 Task: Add Attachment from "Attach a link" to Card Card0000000260 in Board Board0000000065 in Workspace WS0000000022 in Trello. Add Cover Red to Card Card0000000260 in Board Board0000000065 in Workspace WS0000000022 in Trello. Add "Join Card" Button Button0000000260  to Card Card0000000260 in Board Board0000000065 in Workspace WS0000000022 in Trello. Add Description DS0000000260 to Card Card0000000260 in Board Board0000000065 in Workspace WS0000000022 in Trello. Add Comment CM0000000260 to Card Card0000000260 in Board Board0000000065 in Workspace WS0000000022 in Trello
Action: Mouse moved to (557, 540)
Screenshot: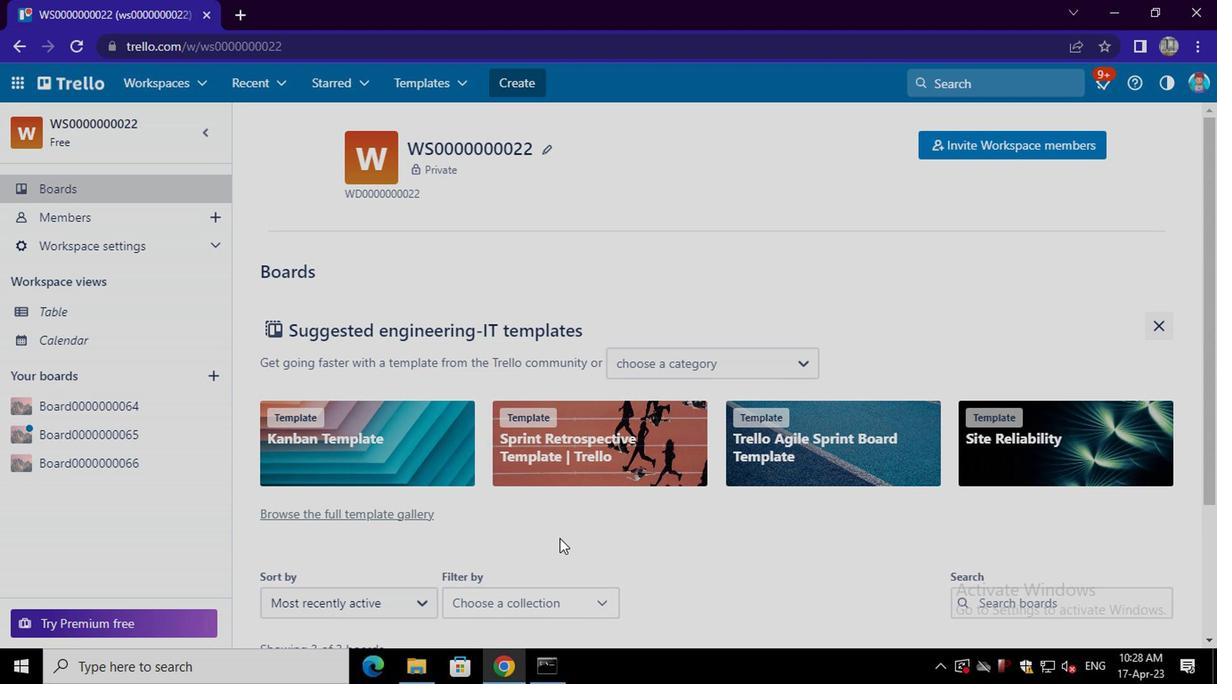 
Action: Mouse scrolled (557, 540) with delta (0, 0)
Screenshot: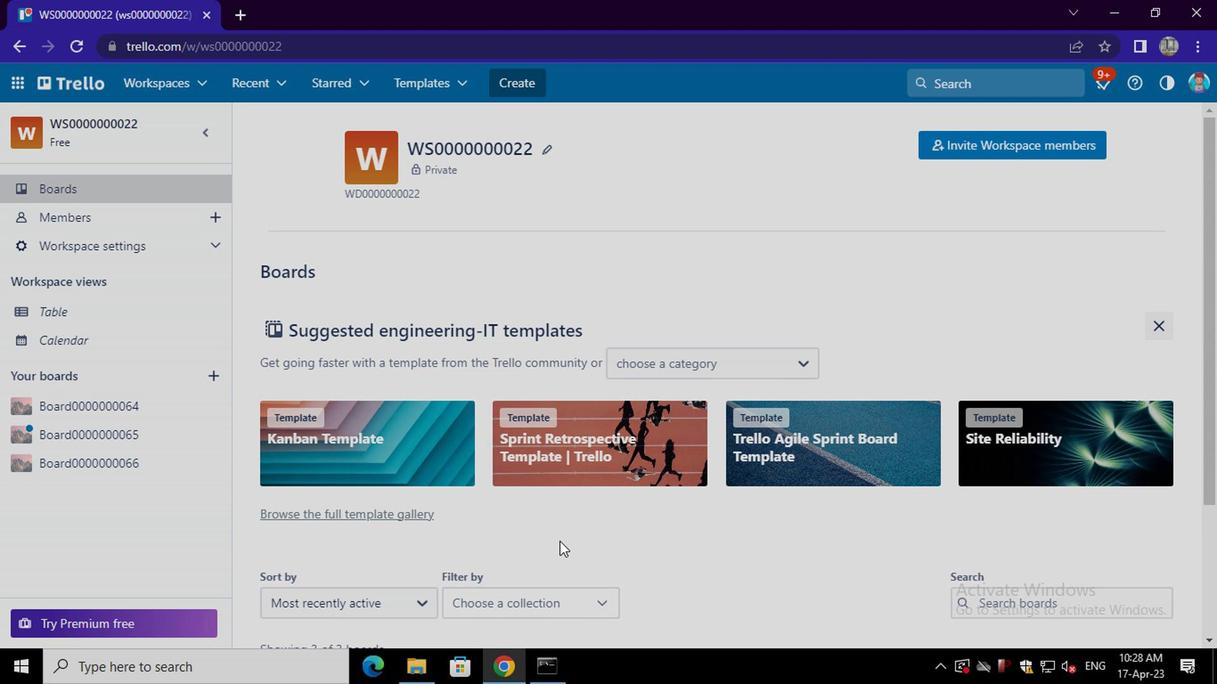 
Action: Mouse scrolled (557, 540) with delta (0, 0)
Screenshot: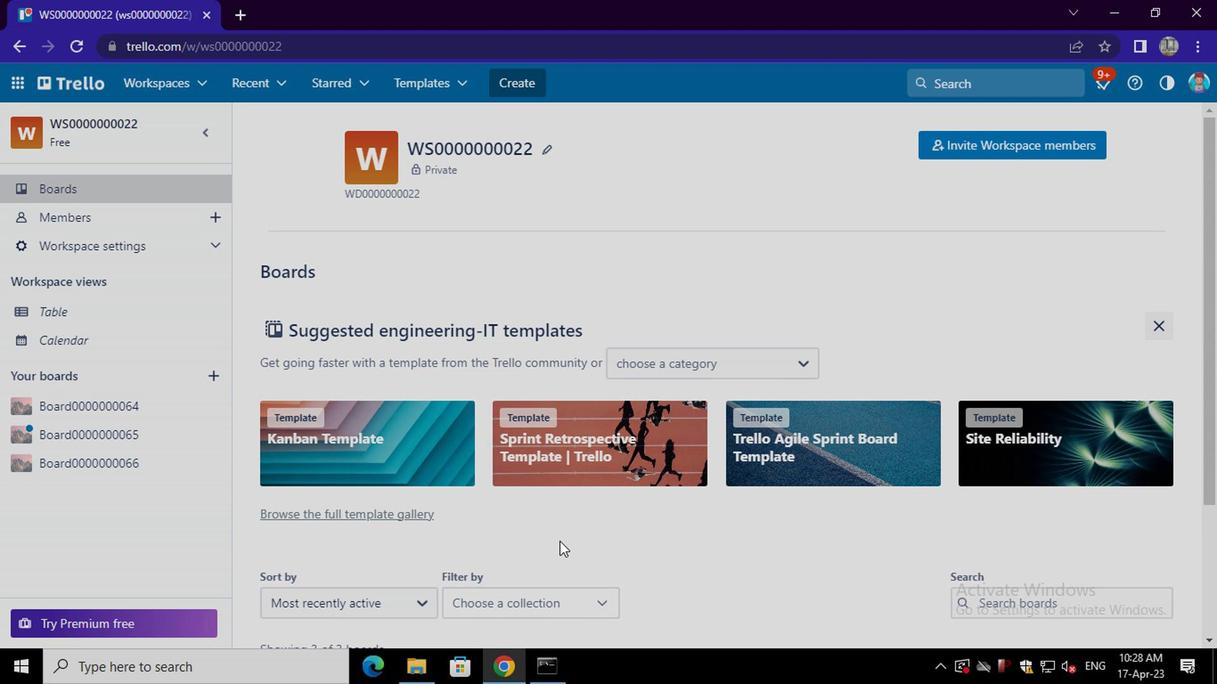 
Action: Mouse scrolled (557, 540) with delta (0, 0)
Screenshot: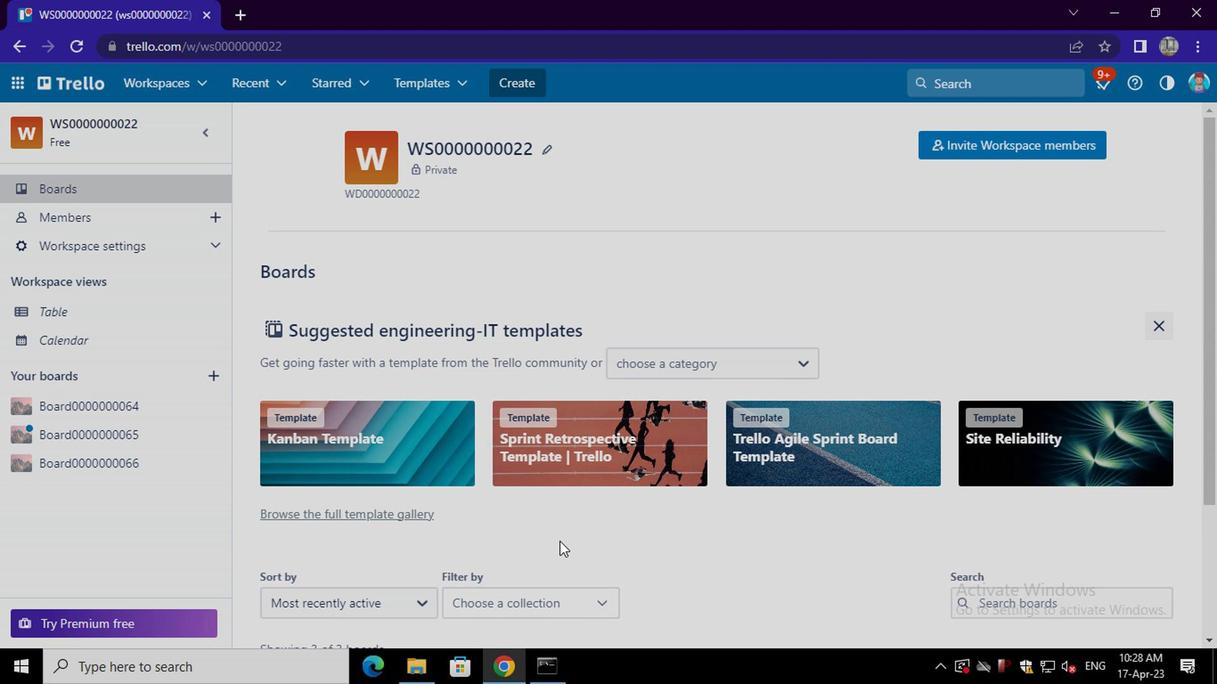 
Action: Mouse scrolled (557, 540) with delta (0, 0)
Screenshot: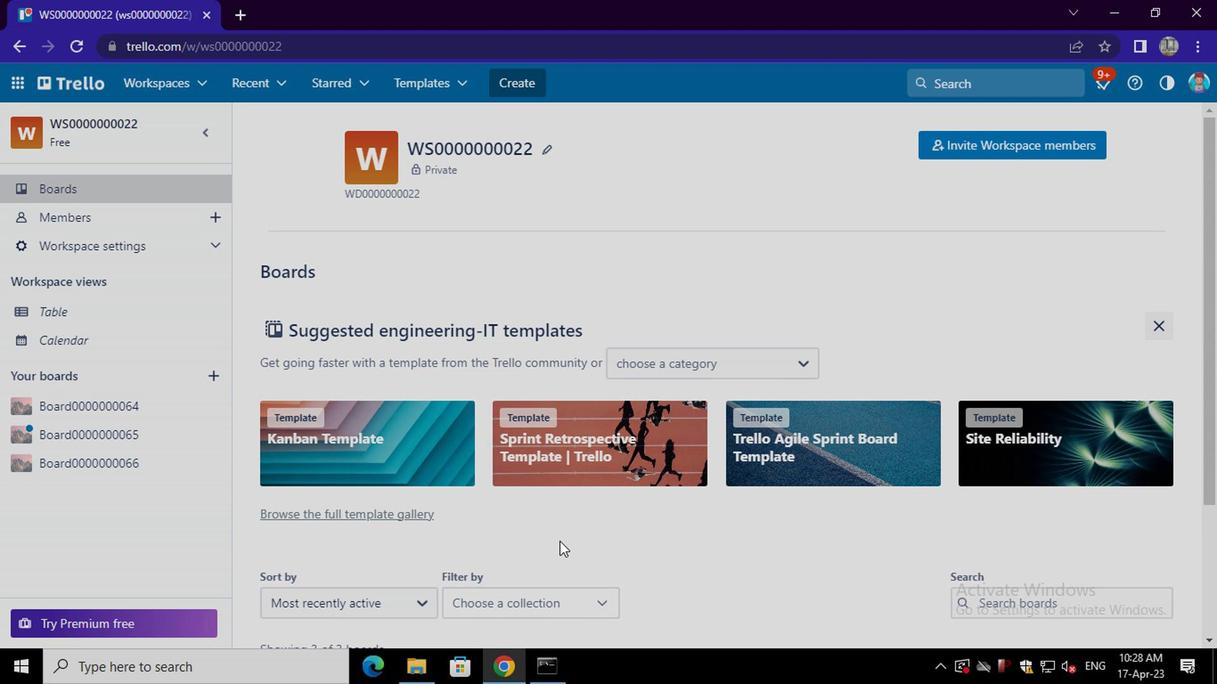 
Action: Mouse moved to (576, 540)
Screenshot: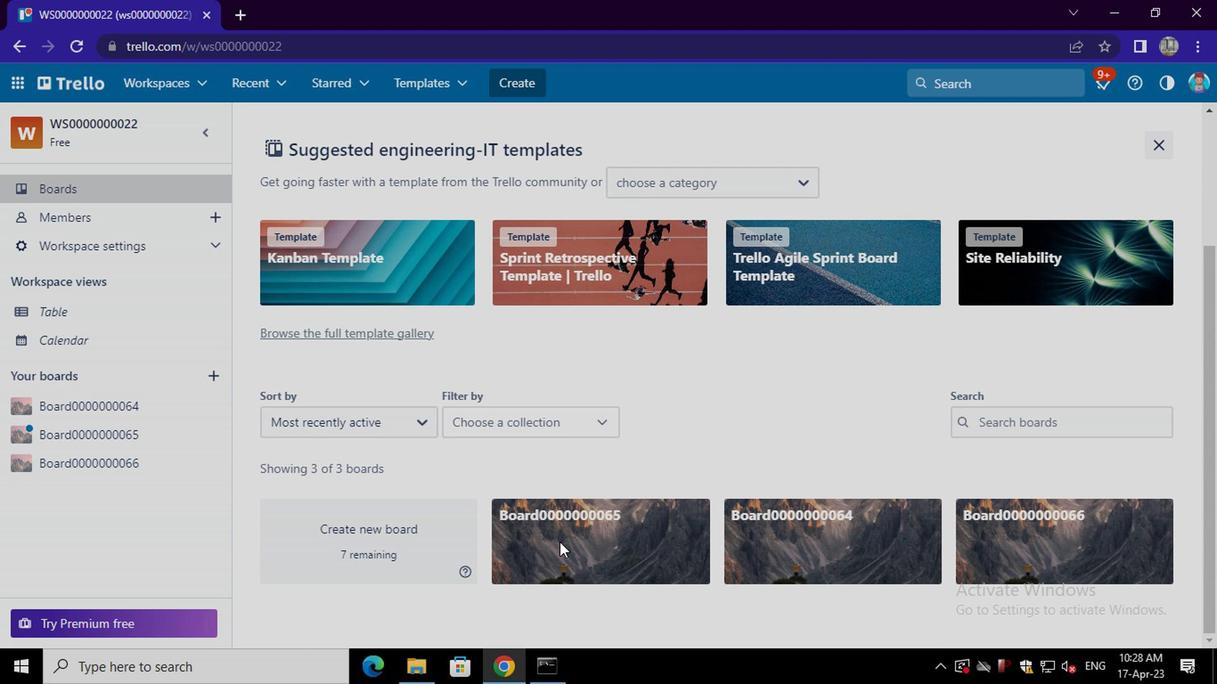 
Action: Mouse pressed left at (576, 540)
Screenshot: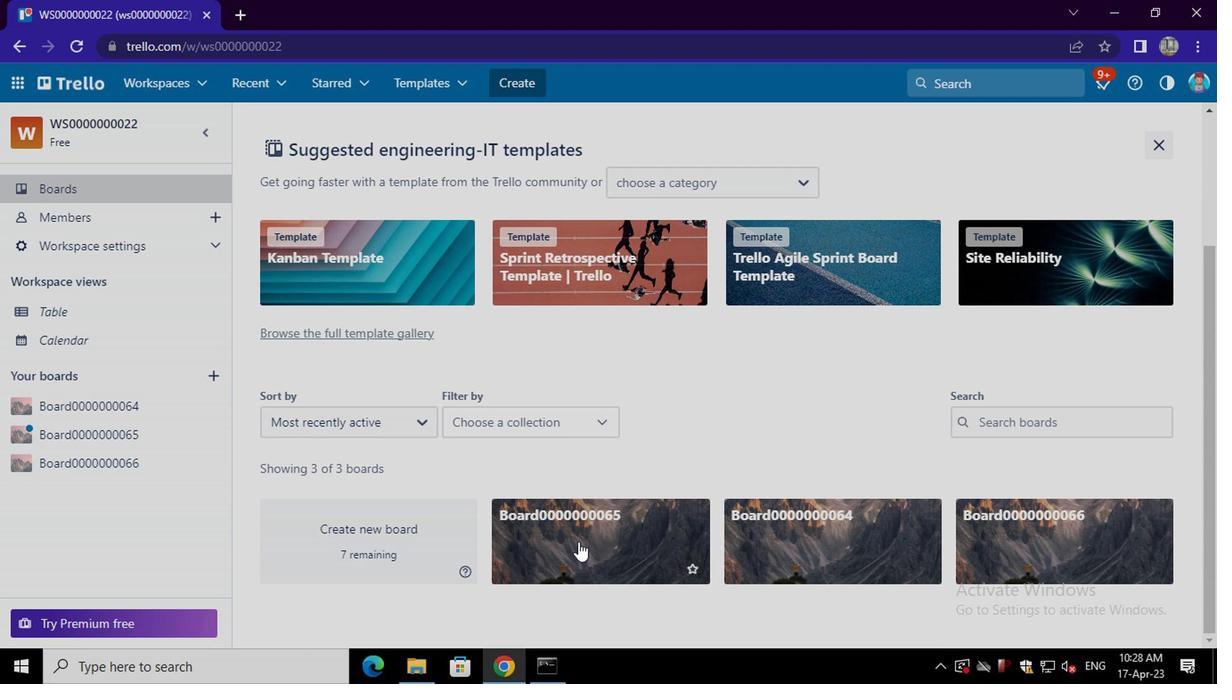 
Action: Mouse moved to (503, 498)
Screenshot: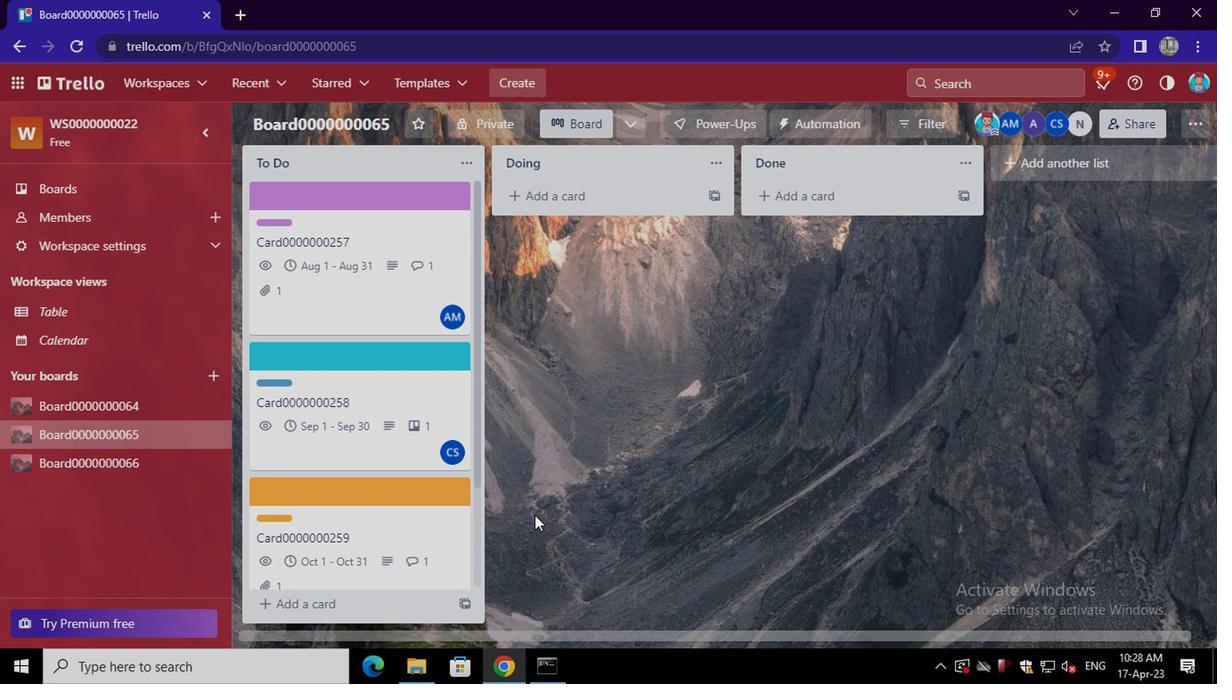 
Action: Mouse scrolled (503, 496) with delta (0, -1)
Screenshot: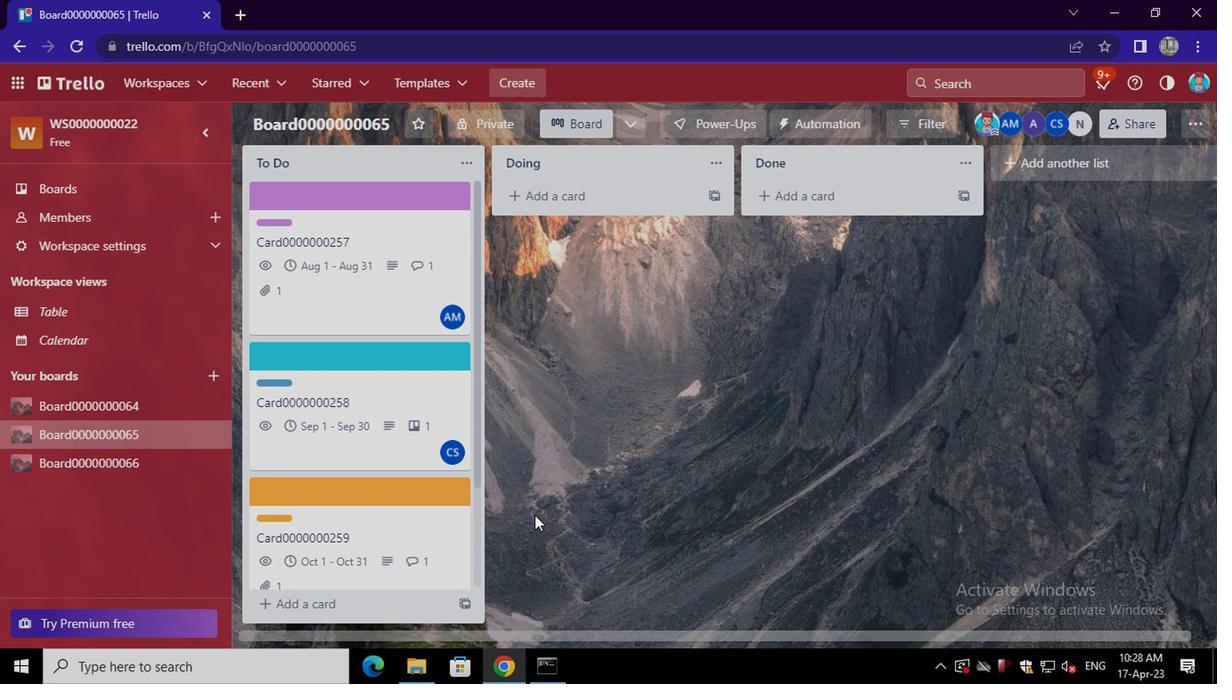 
Action: Mouse moved to (444, 496)
Screenshot: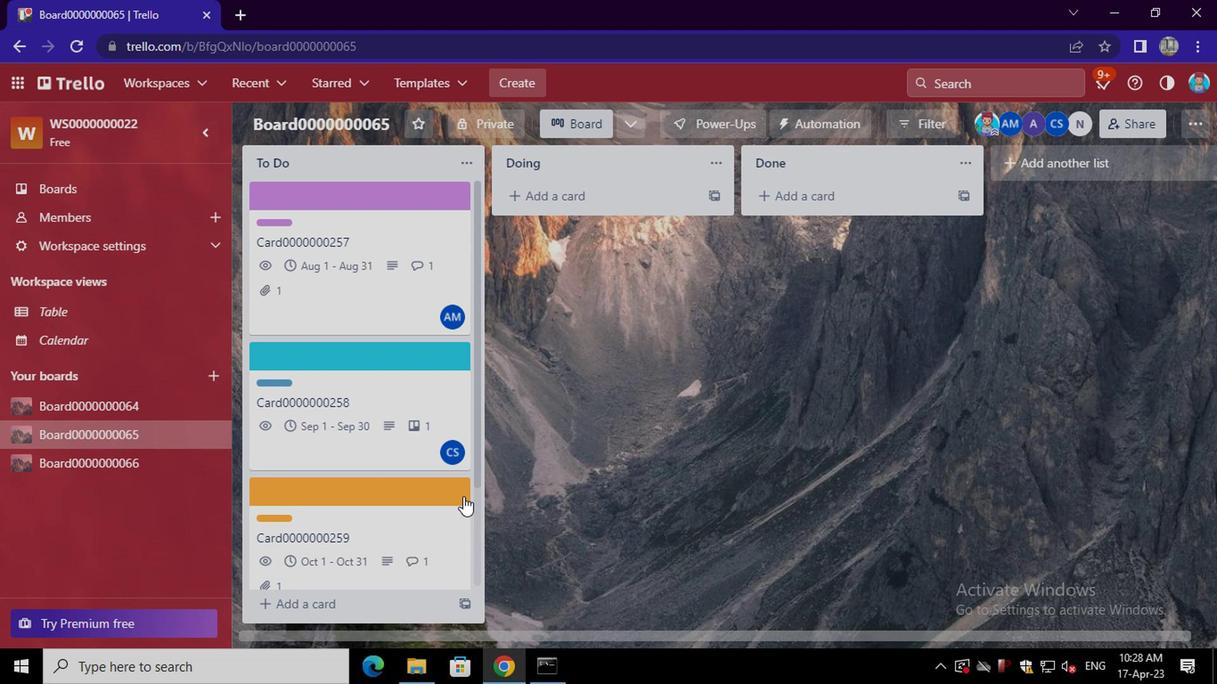 
Action: Mouse scrolled (444, 495) with delta (0, 0)
Screenshot: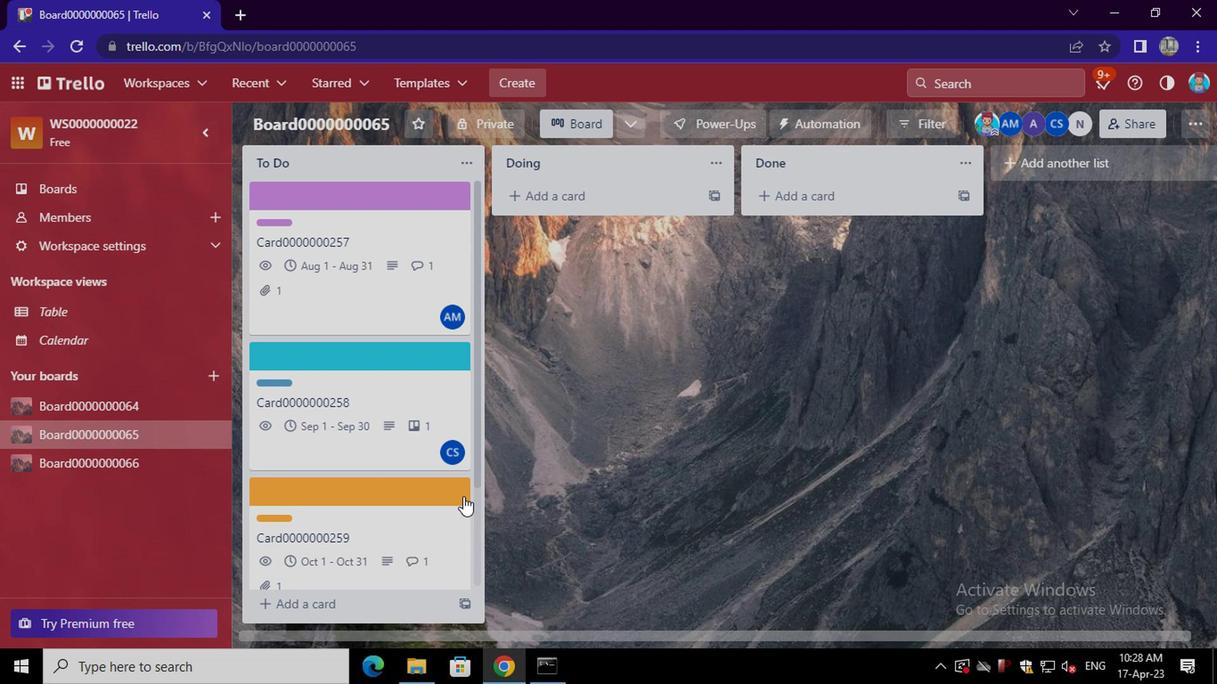 
Action: Mouse moved to (442, 496)
Screenshot: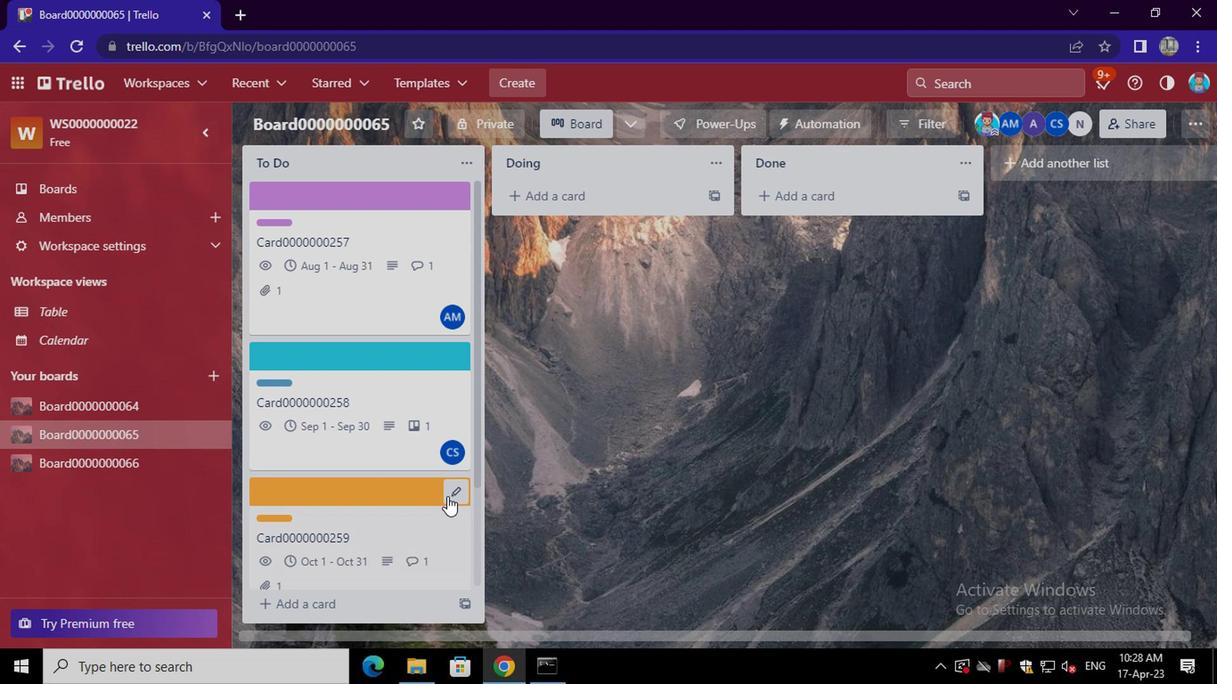 
Action: Mouse scrolled (442, 495) with delta (0, 0)
Screenshot: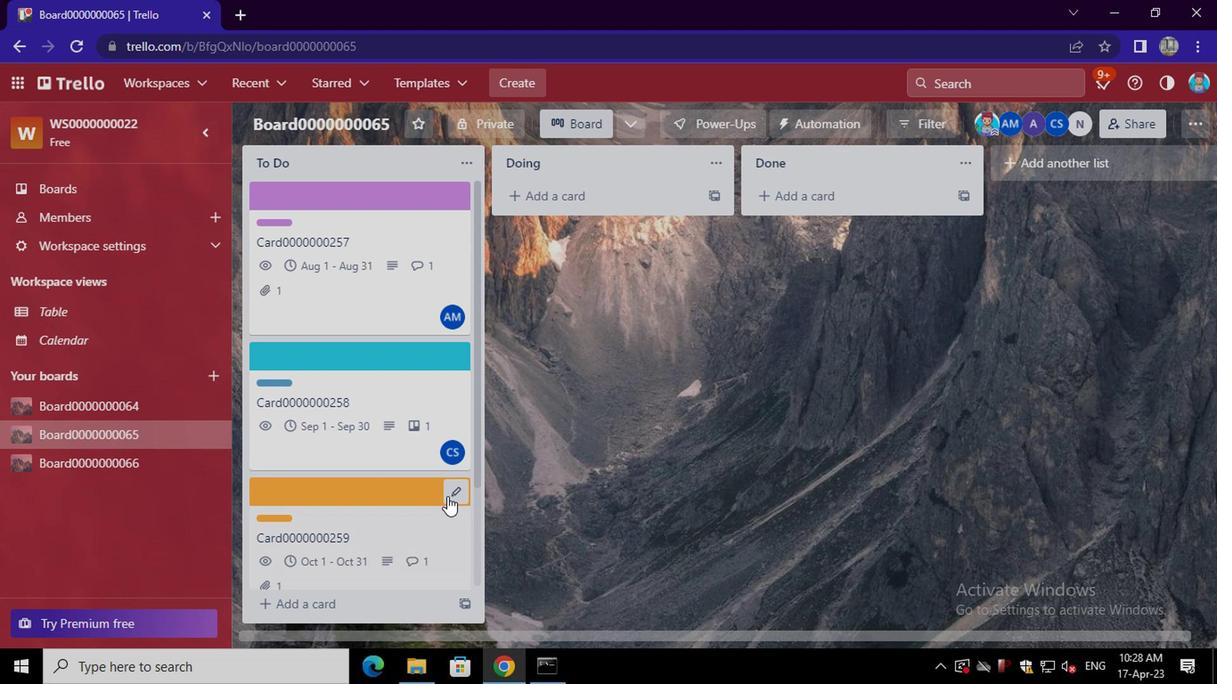 
Action: Mouse moved to (439, 496)
Screenshot: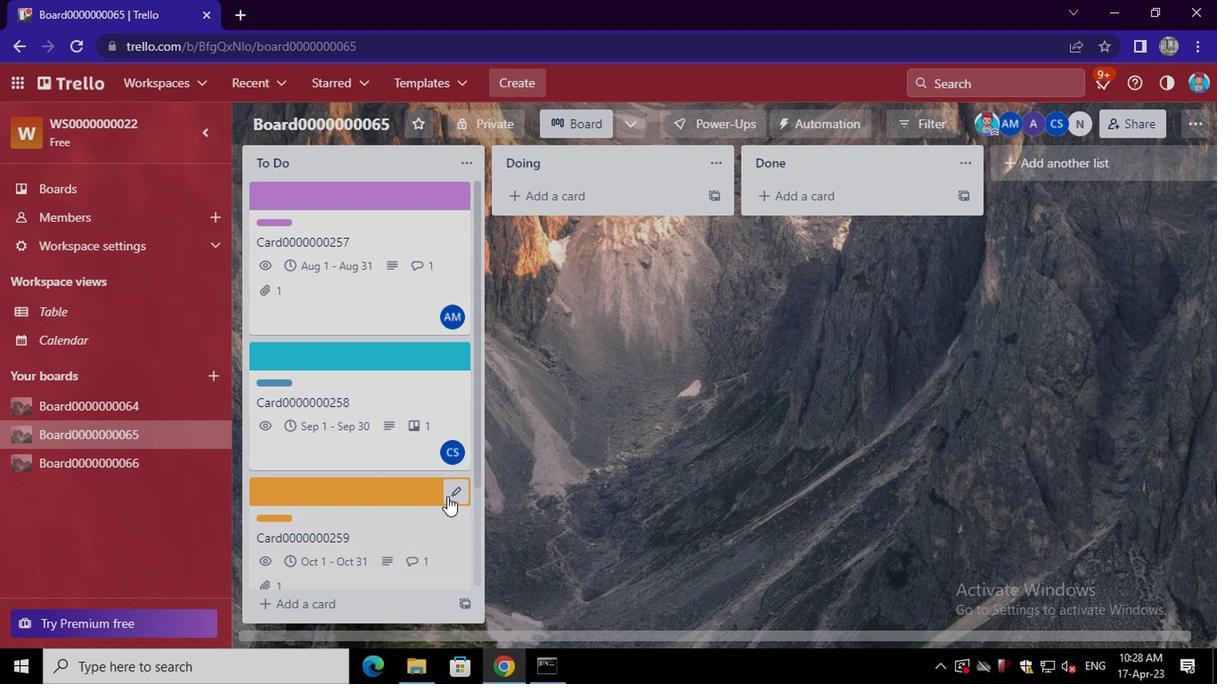 
Action: Mouse scrolled (439, 495) with delta (0, 0)
Screenshot: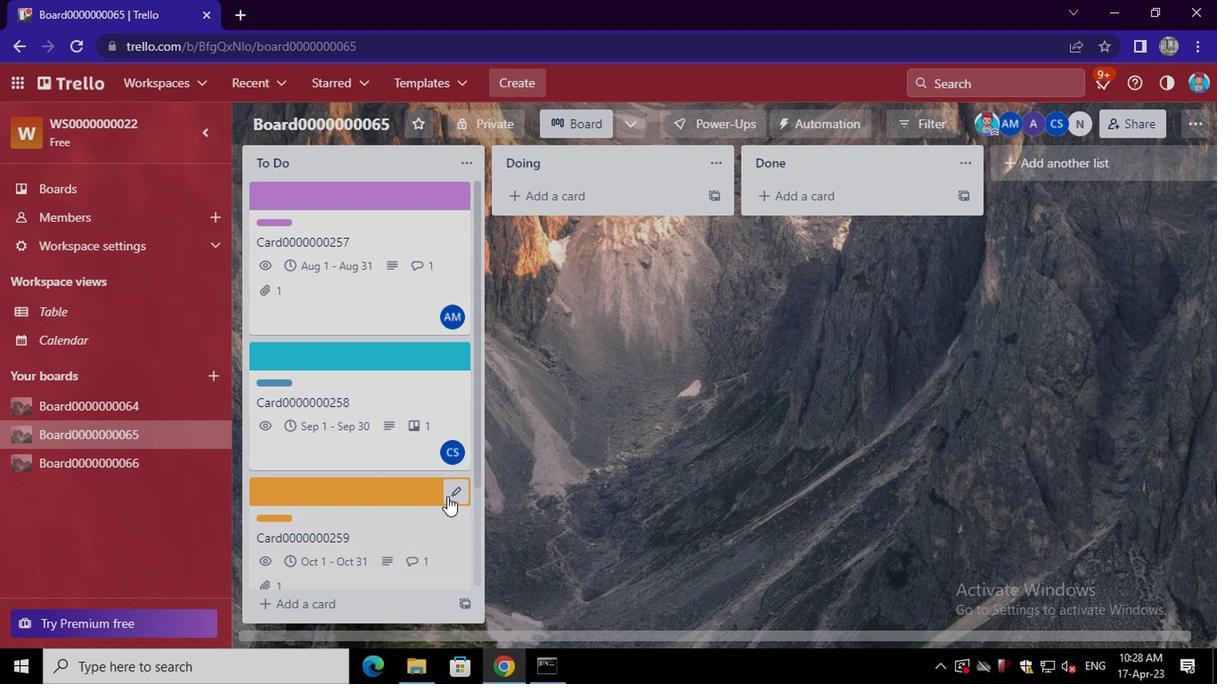 
Action: Mouse moved to (437, 496)
Screenshot: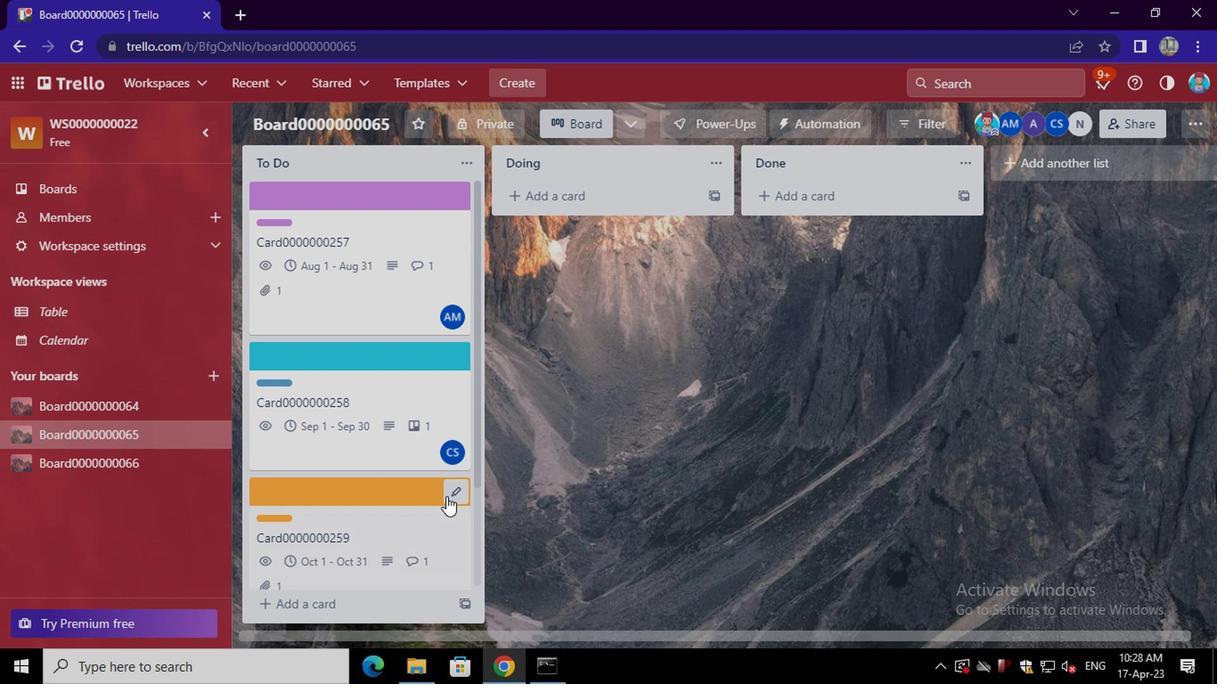 
Action: Mouse scrolled (437, 495) with delta (0, 0)
Screenshot: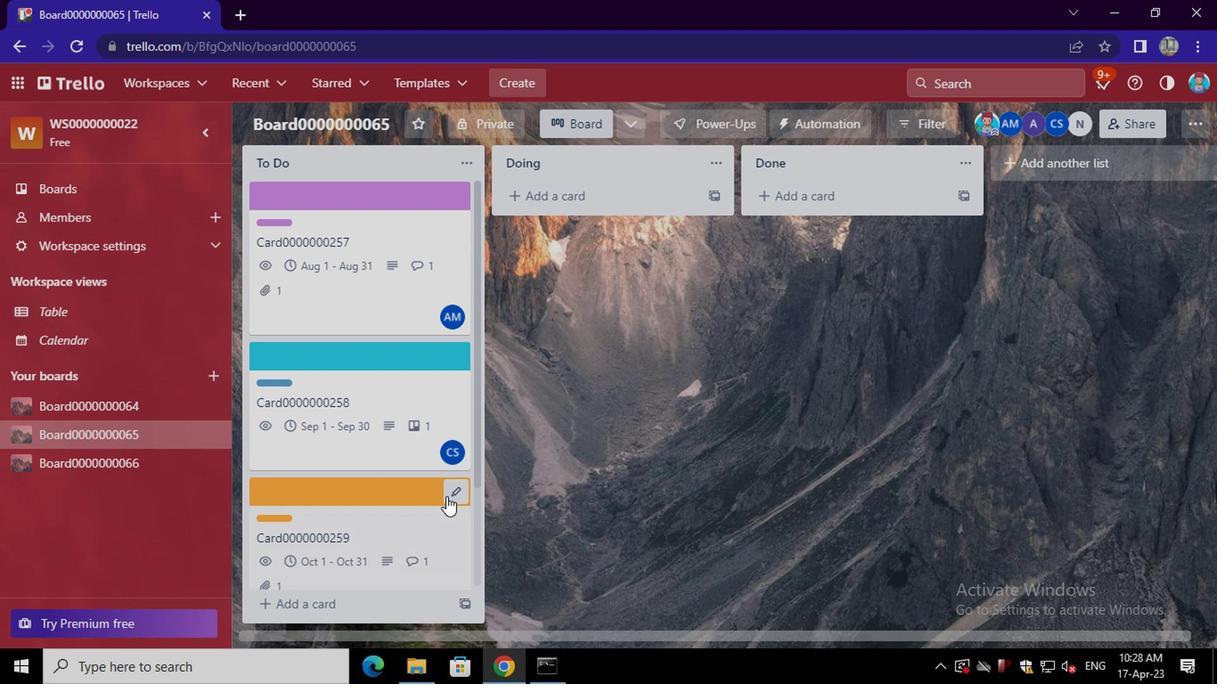 
Action: Mouse moved to (448, 520)
Screenshot: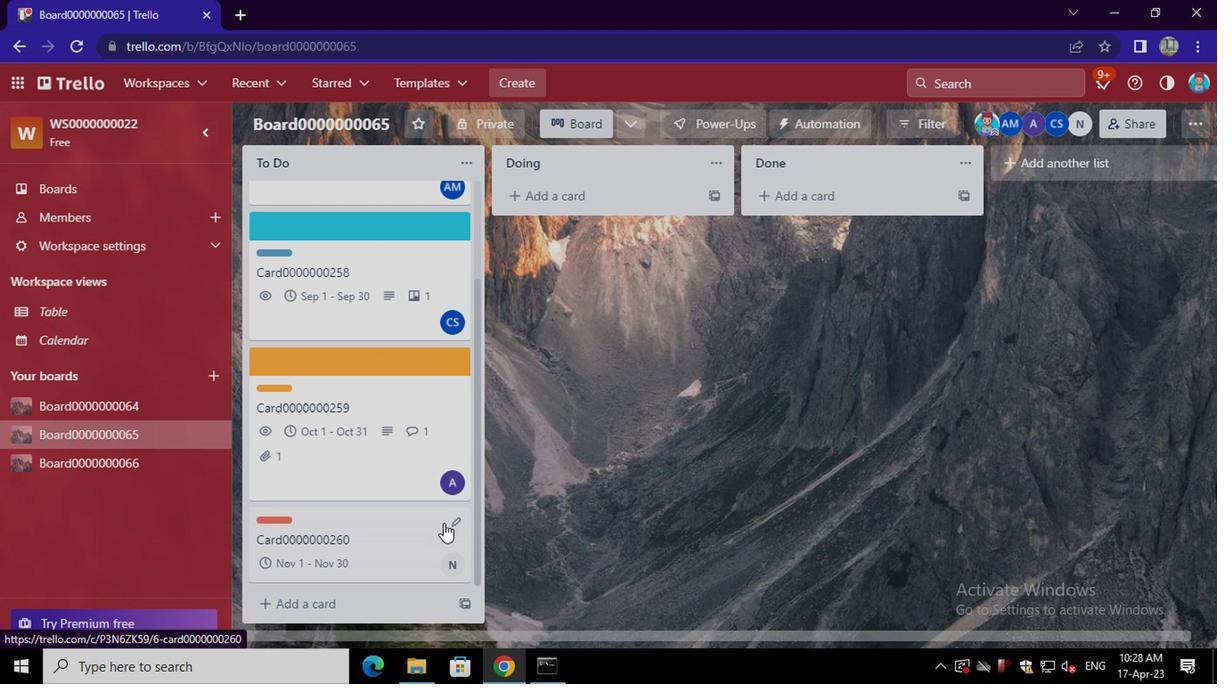 
Action: Mouse pressed left at (448, 520)
Screenshot: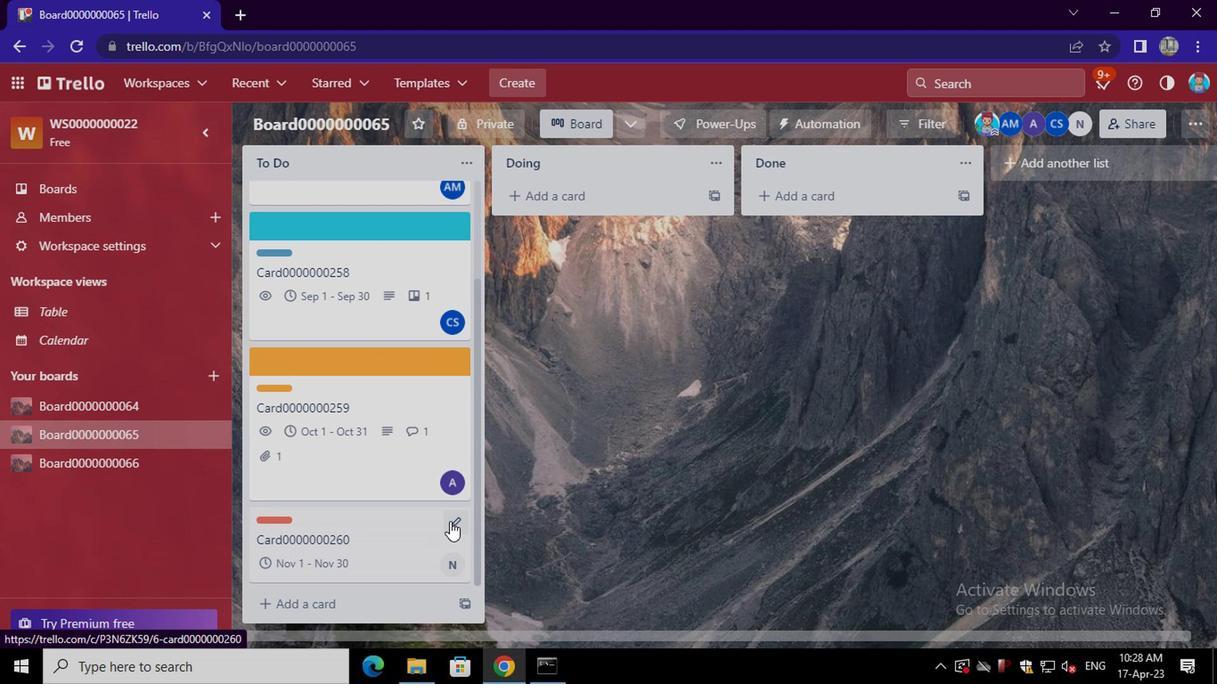 
Action: Mouse moved to (541, 403)
Screenshot: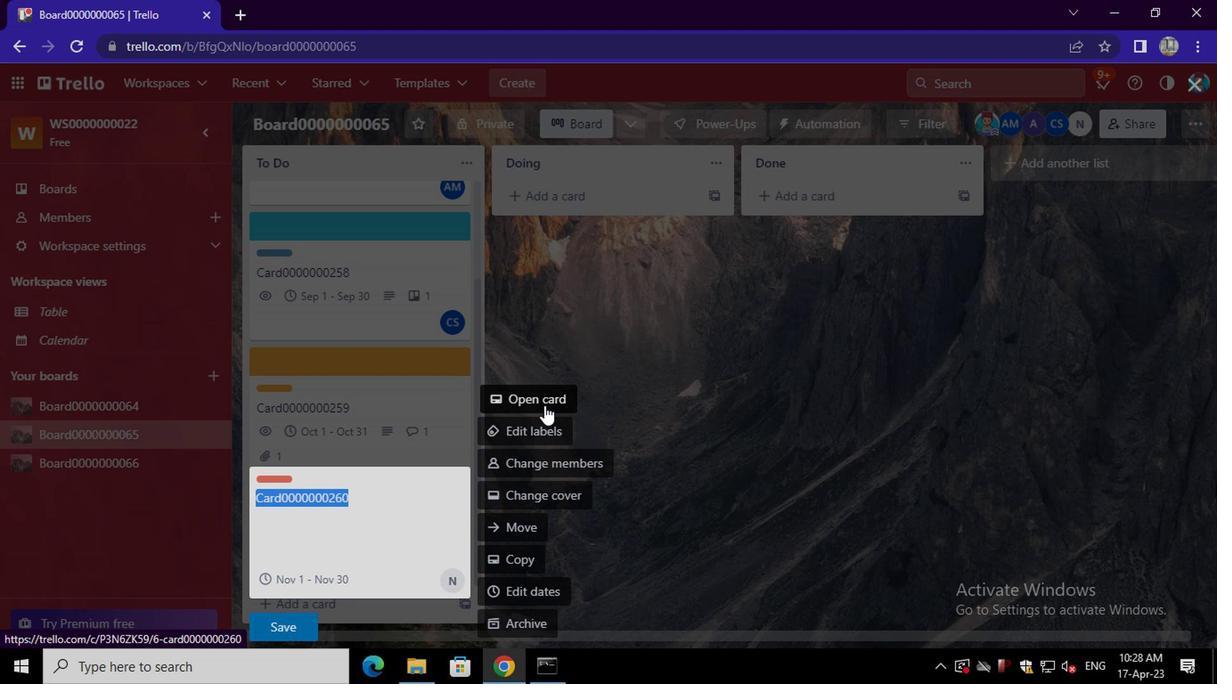 
Action: Mouse pressed left at (541, 403)
Screenshot: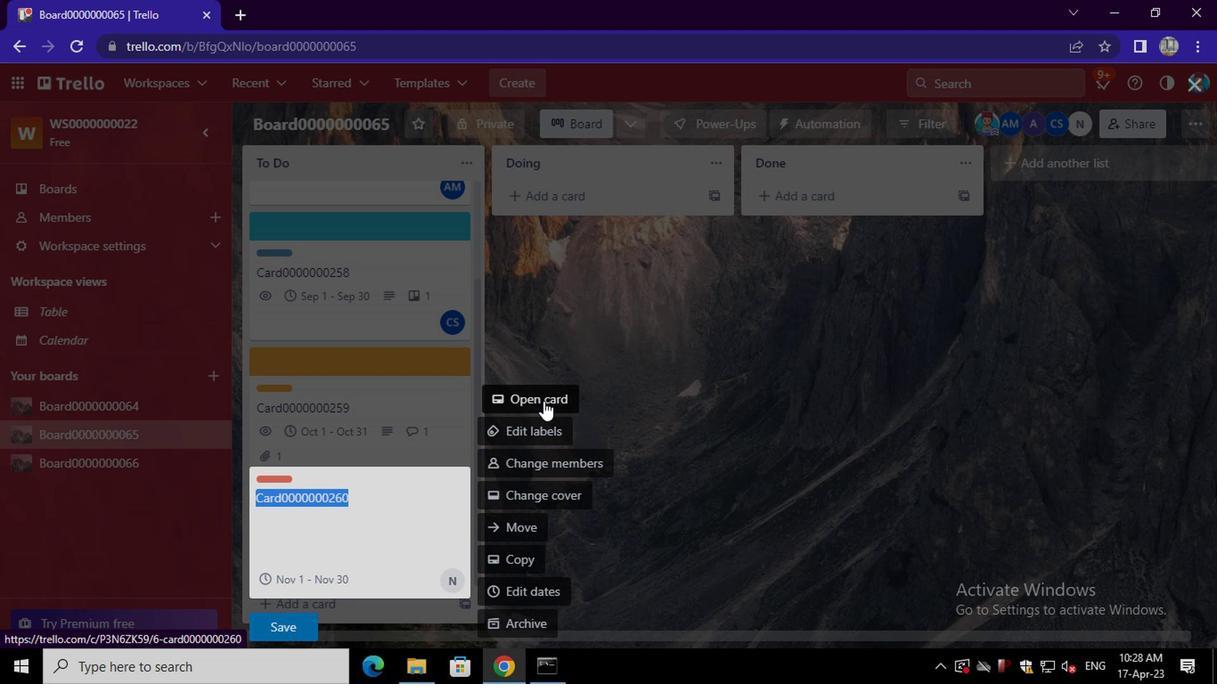
Action: Mouse moved to (825, 422)
Screenshot: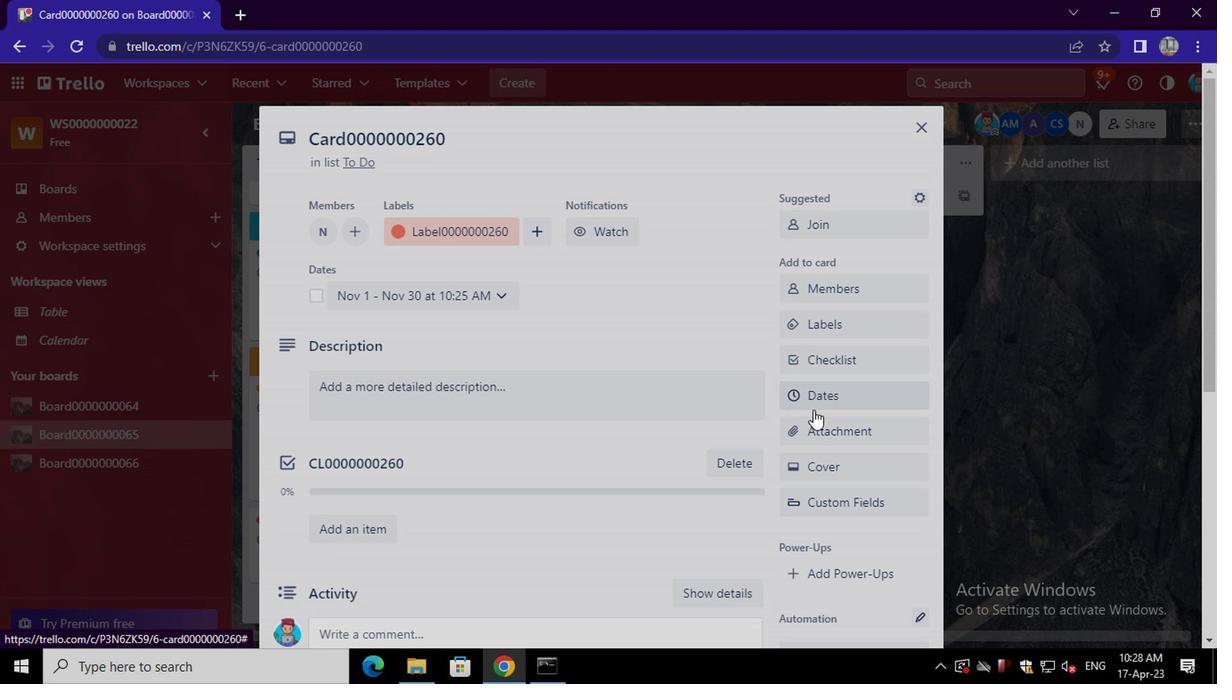 
Action: Mouse pressed left at (825, 422)
Screenshot: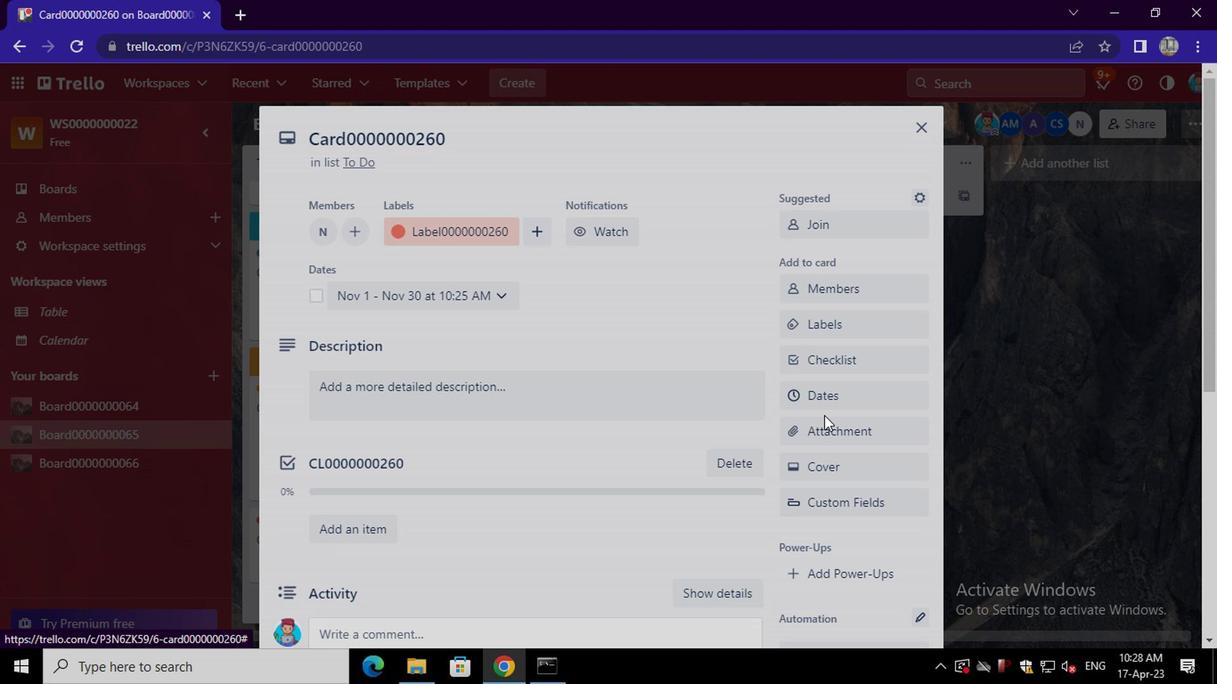 
Action: Mouse moved to (828, 369)
Screenshot: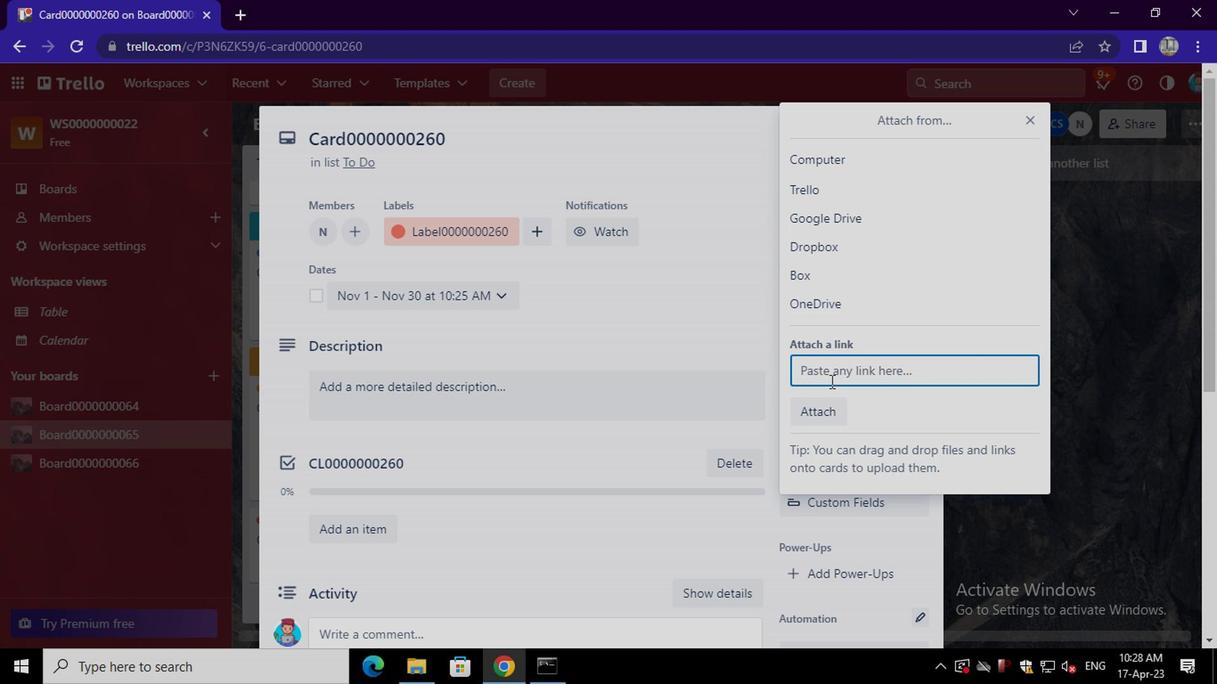 
Action: Mouse pressed left at (828, 369)
Screenshot: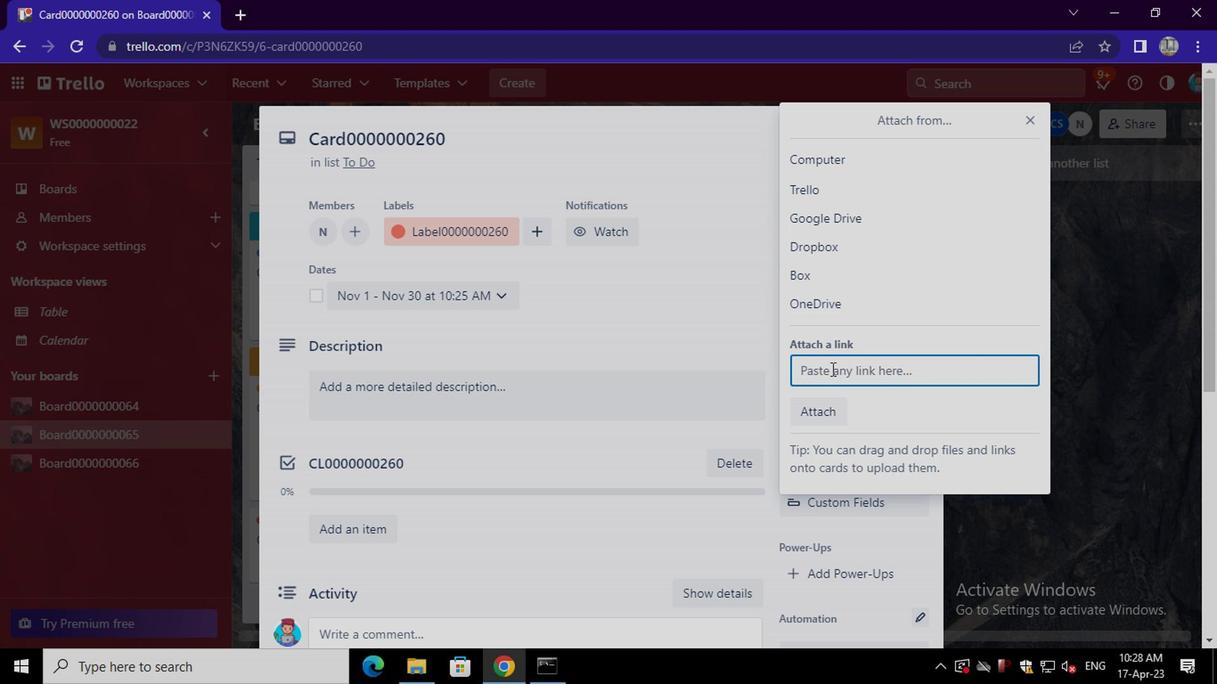 
Action: Mouse moved to (829, 368)
Screenshot: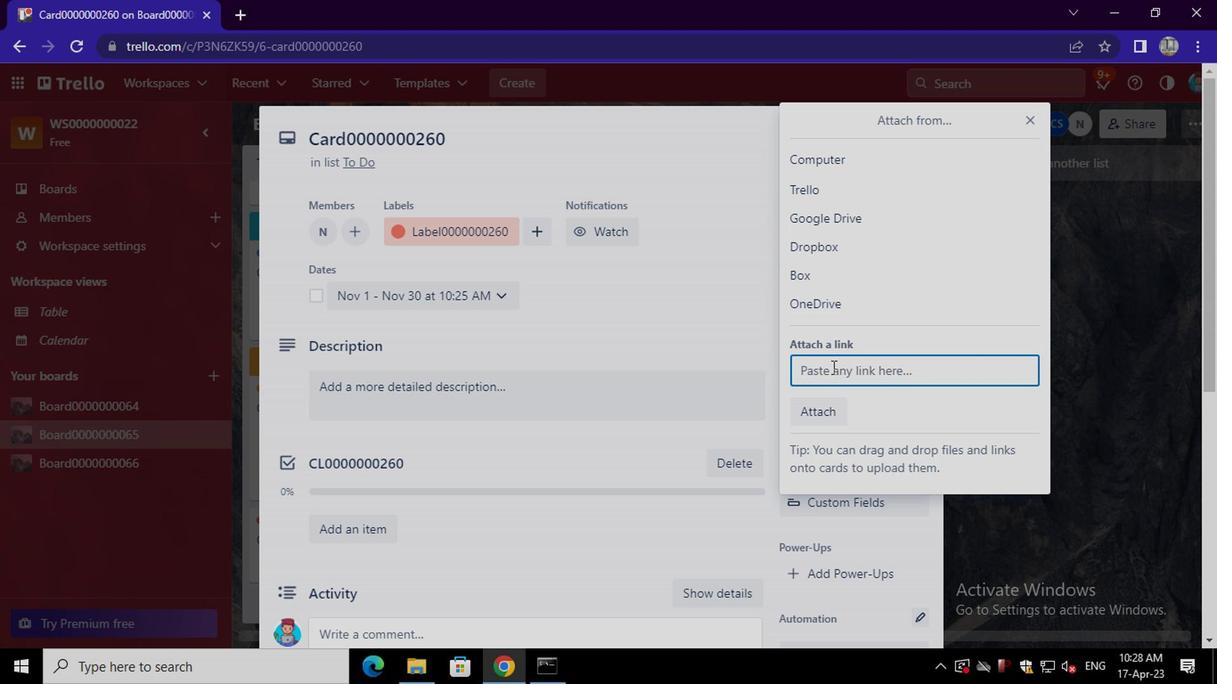 
Action: Key pressed ctrl+V
Screenshot: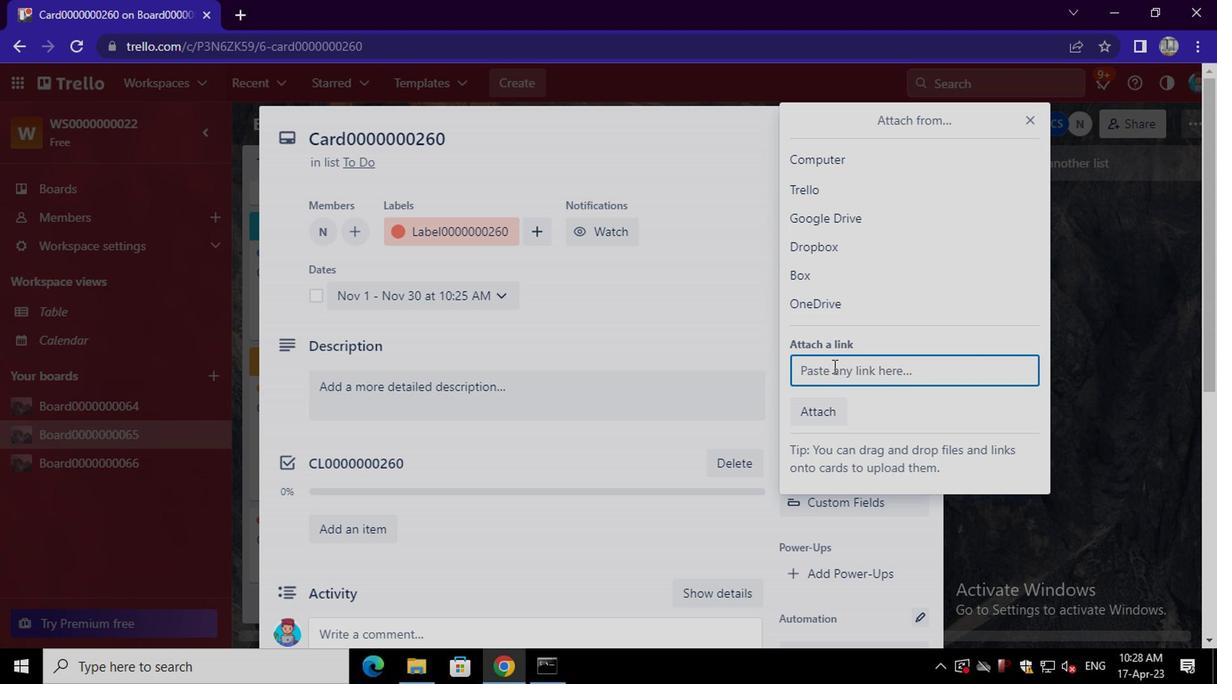 
Action: Mouse moved to (838, 467)
Screenshot: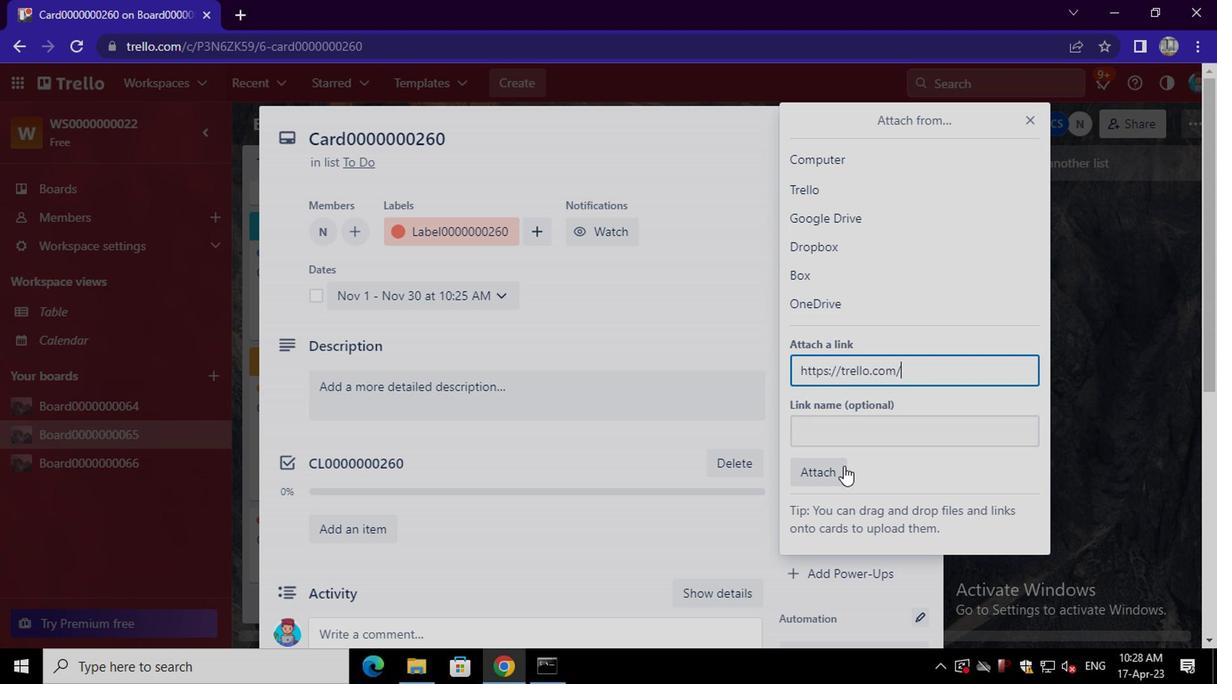 
Action: Mouse pressed left at (838, 467)
Screenshot: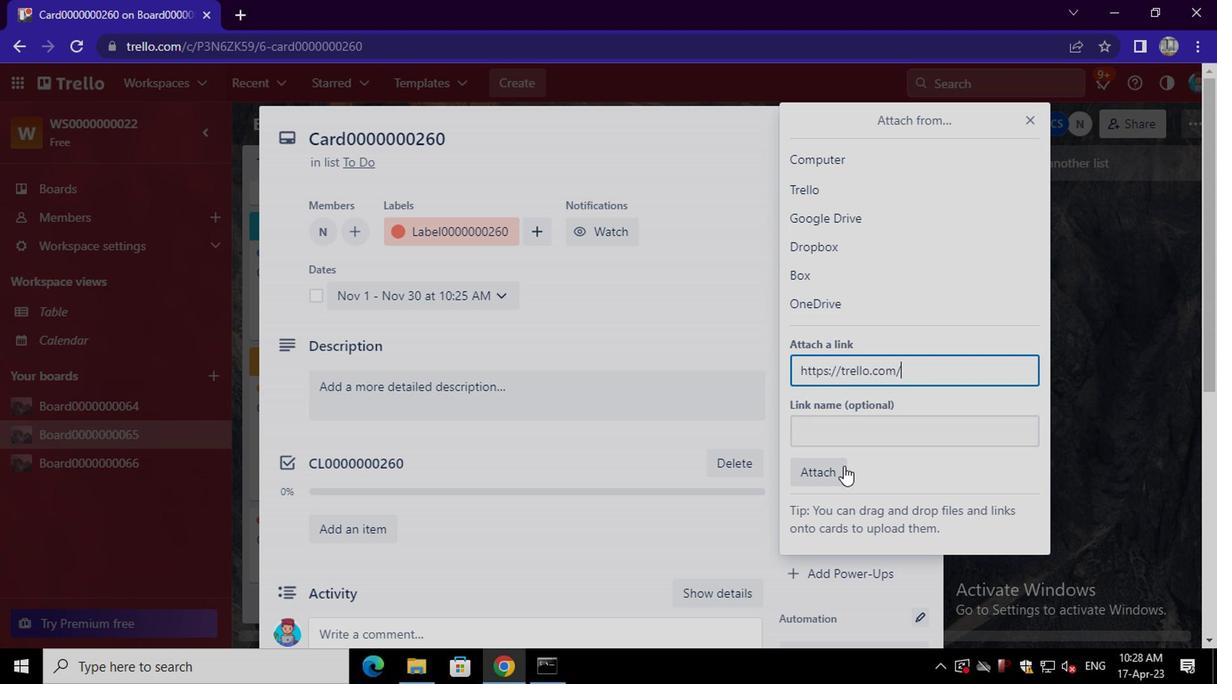 
Action: Mouse moved to (837, 459)
Screenshot: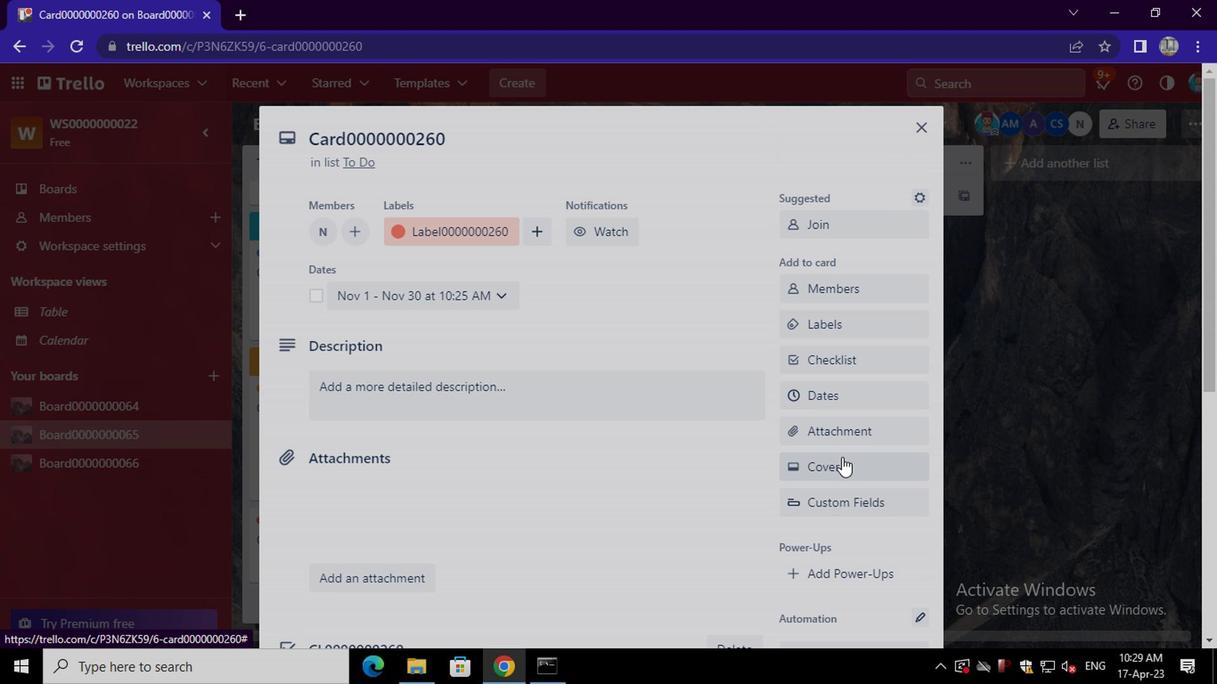 
Action: Mouse pressed left at (837, 459)
Screenshot: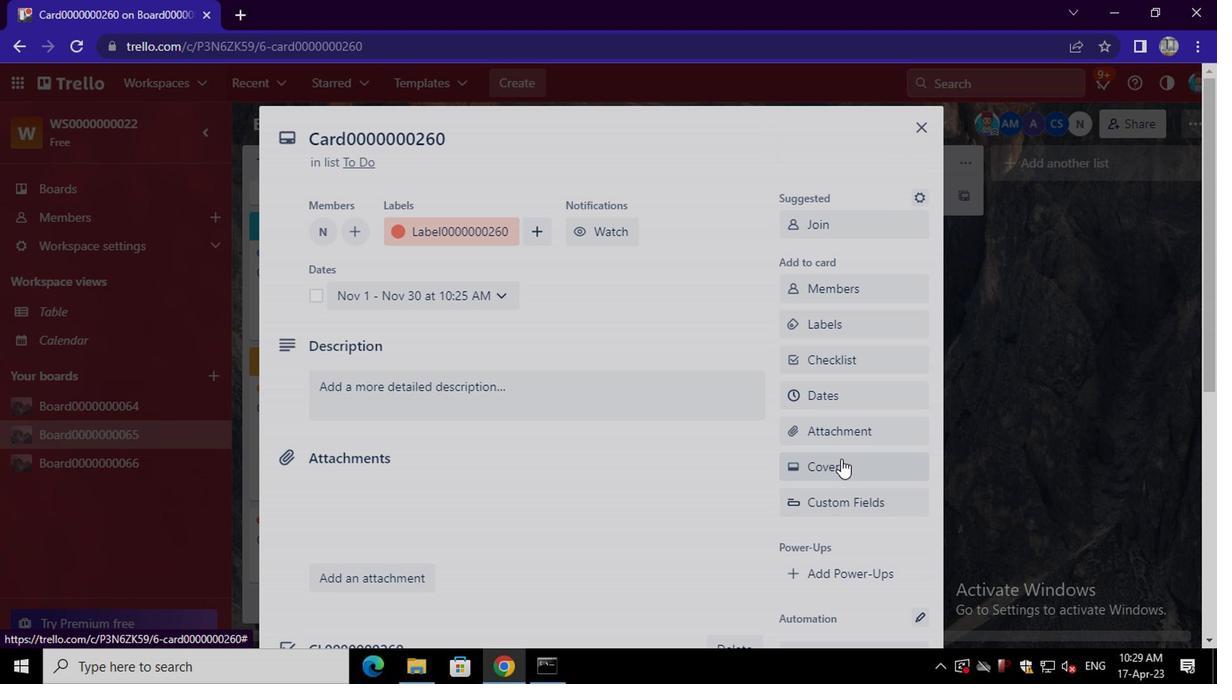 
Action: Mouse moved to (956, 286)
Screenshot: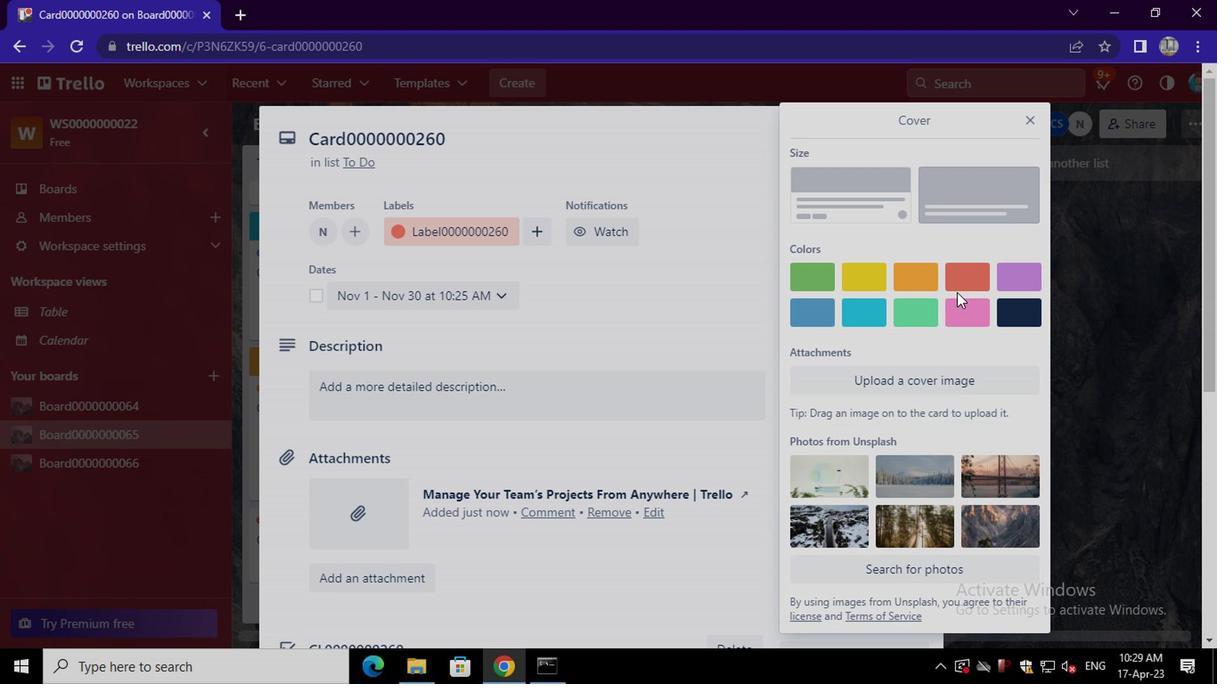 
Action: Mouse pressed left at (956, 286)
Screenshot: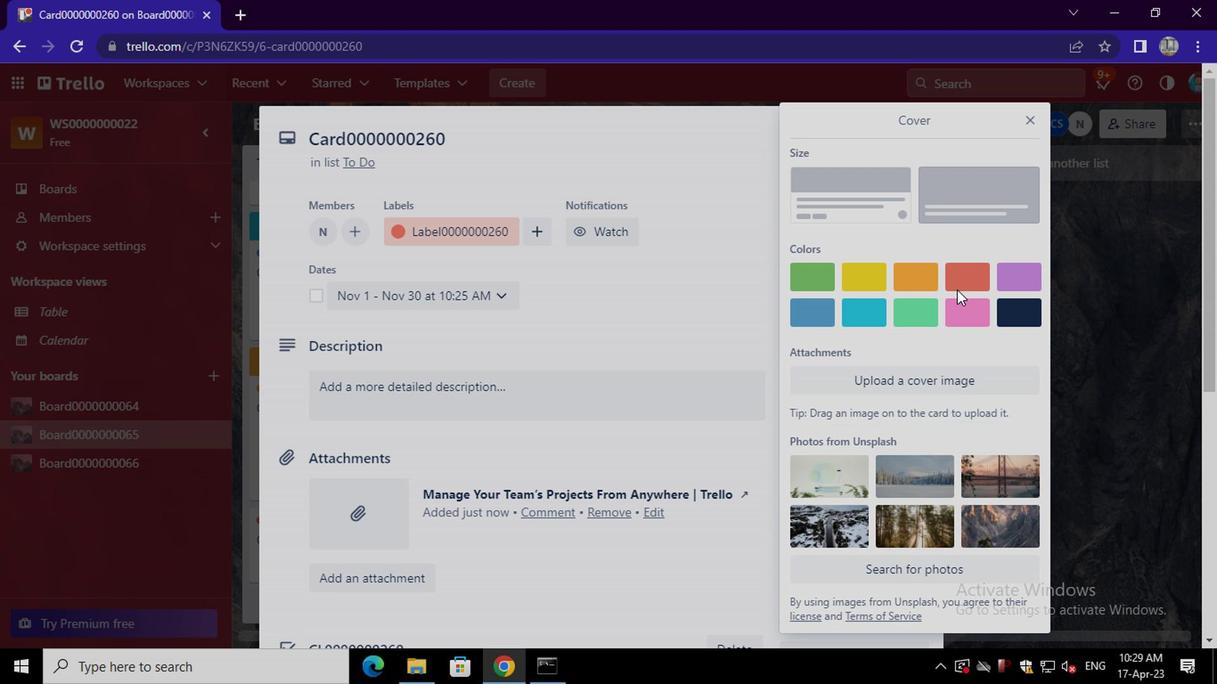 
Action: Mouse moved to (747, 558)
Screenshot: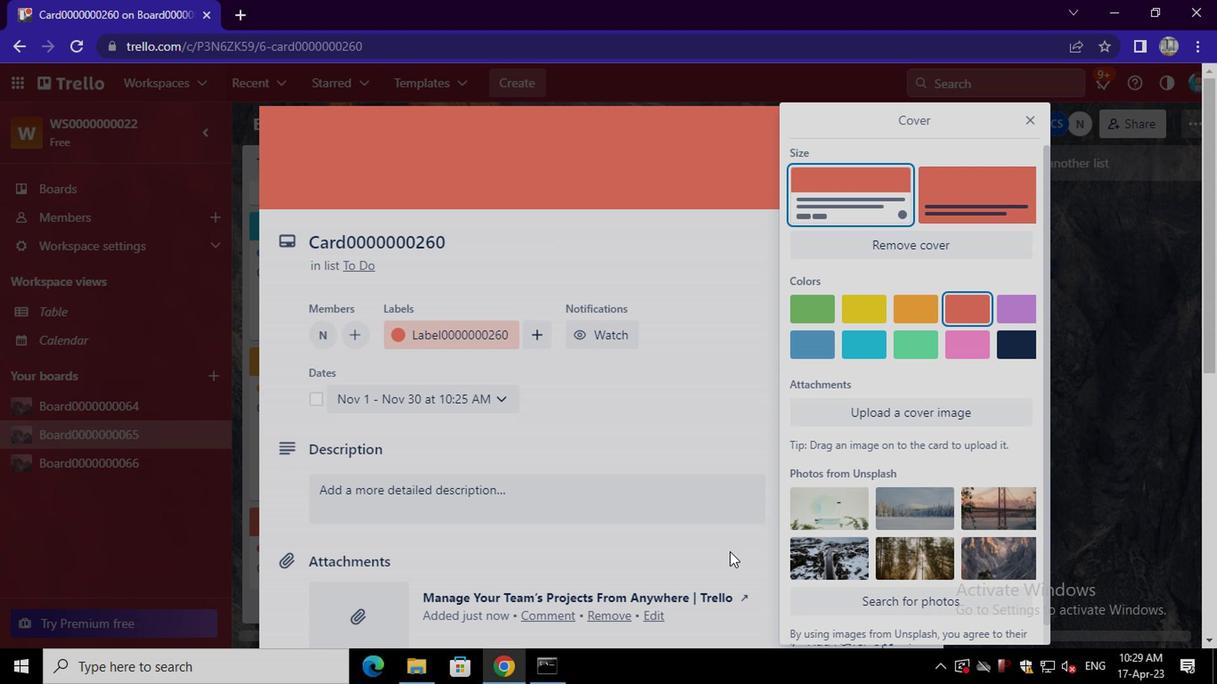 
Action: Mouse pressed left at (747, 558)
Screenshot: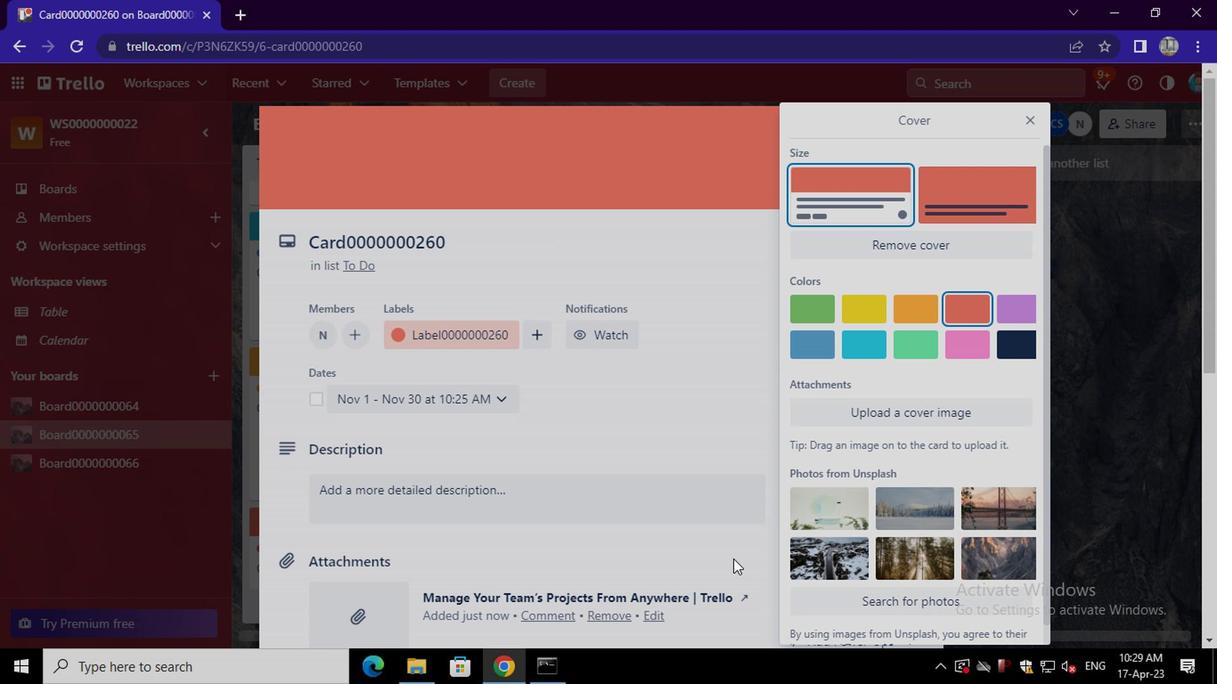 
Action: Mouse moved to (749, 558)
Screenshot: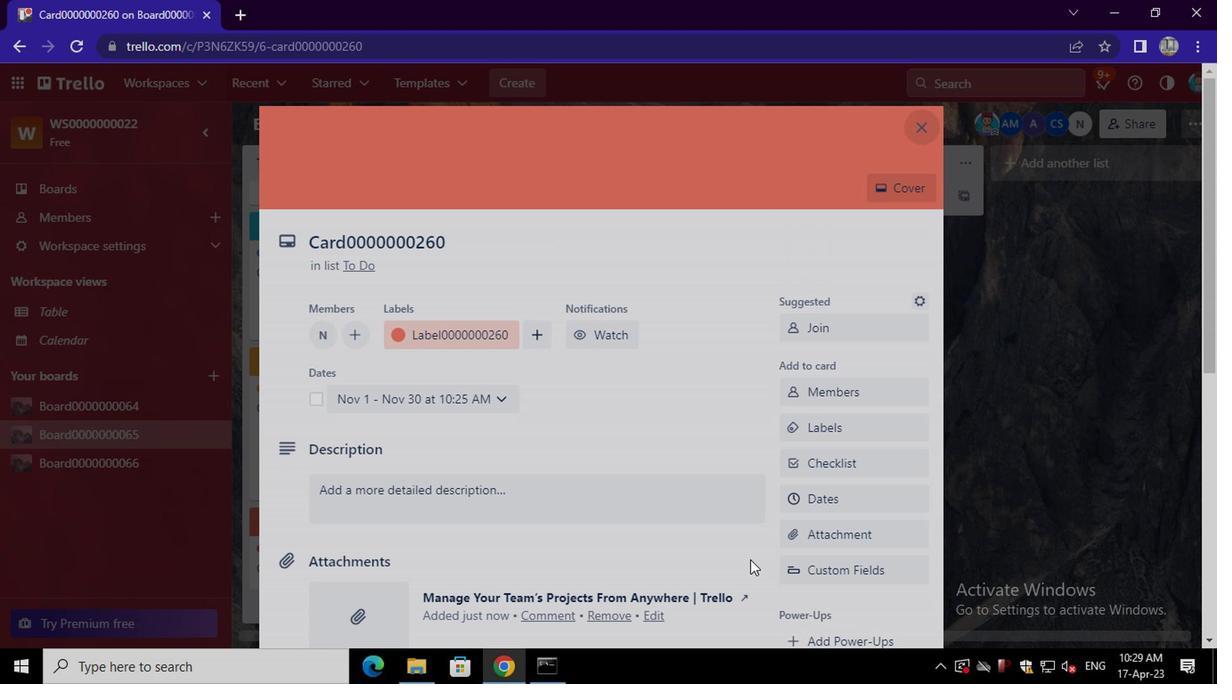 
Action: Mouse scrolled (749, 557) with delta (0, -1)
Screenshot: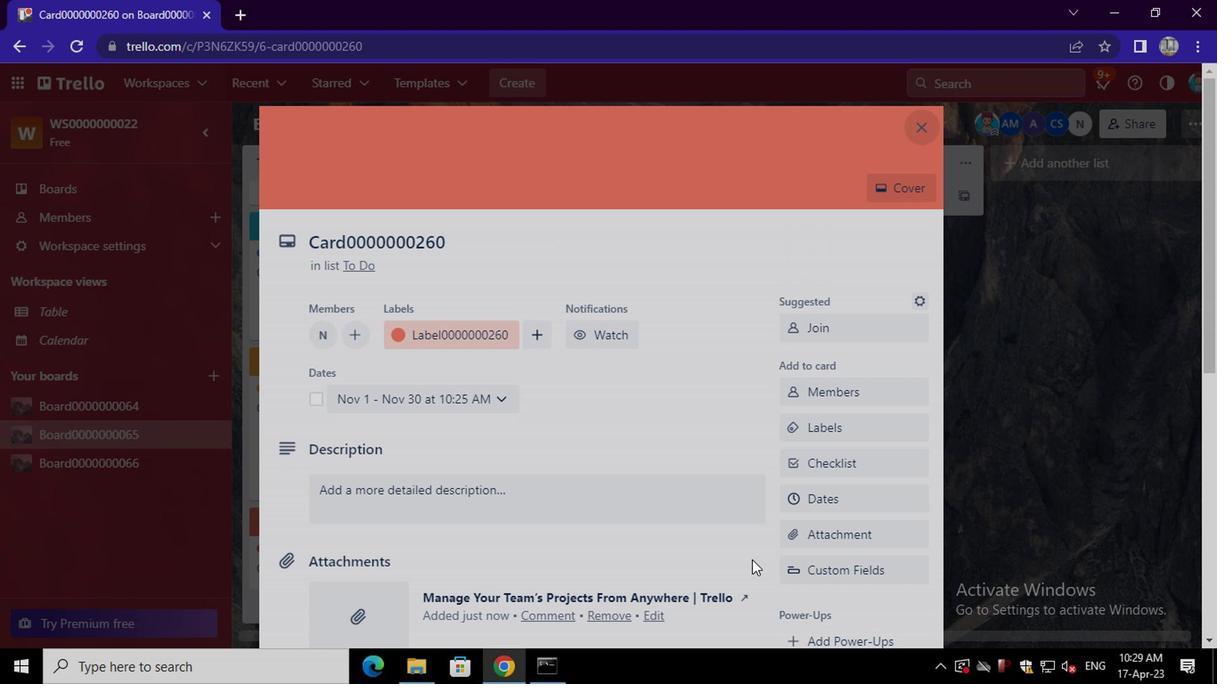
Action: Mouse scrolled (749, 557) with delta (0, -1)
Screenshot: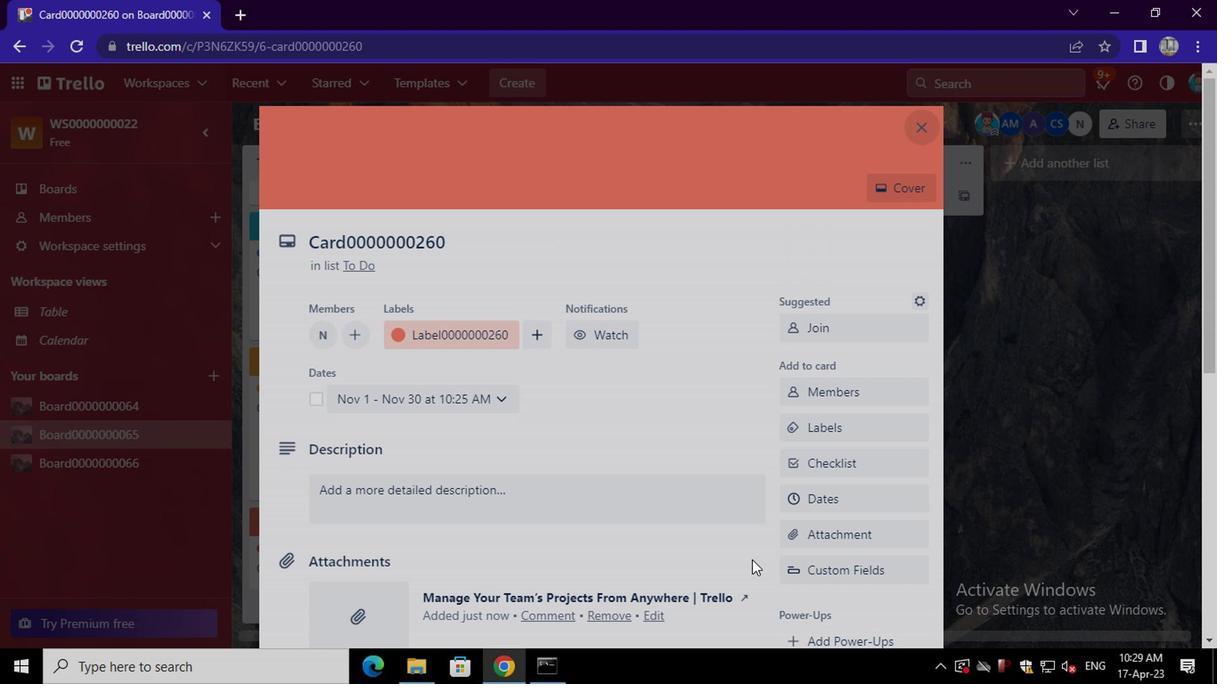 
Action: Mouse scrolled (749, 557) with delta (0, -1)
Screenshot: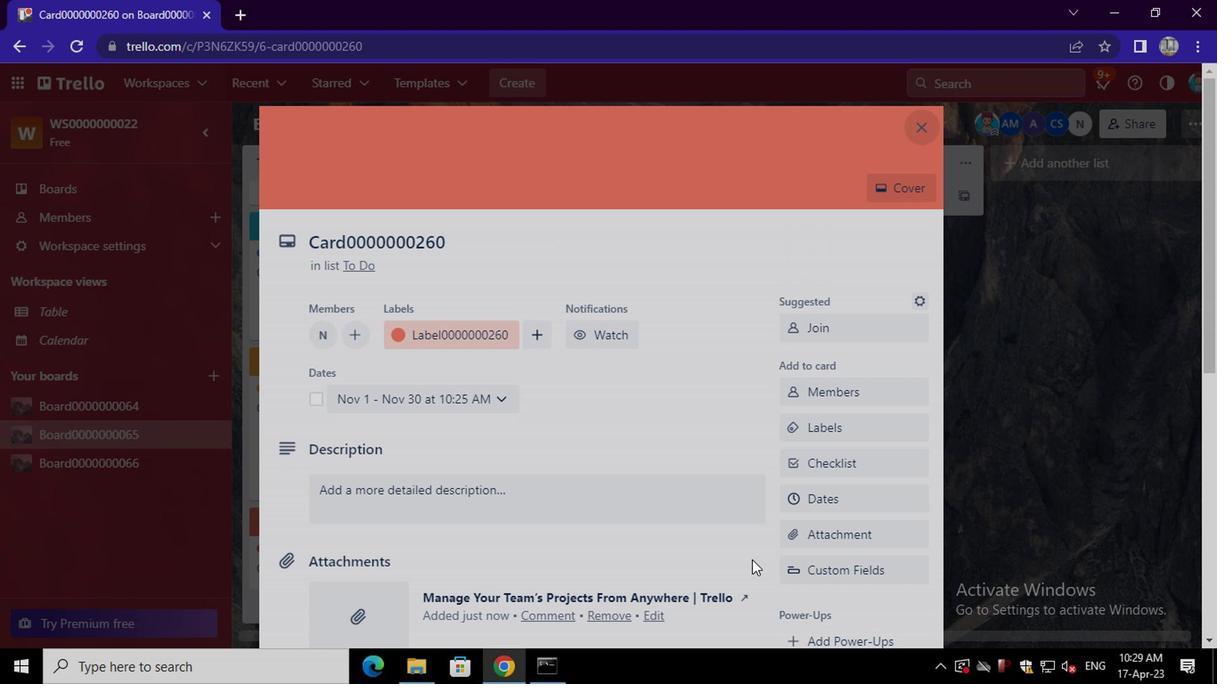 
Action: Mouse scrolled (749, 557) with delta (0, -1)
Screenshot: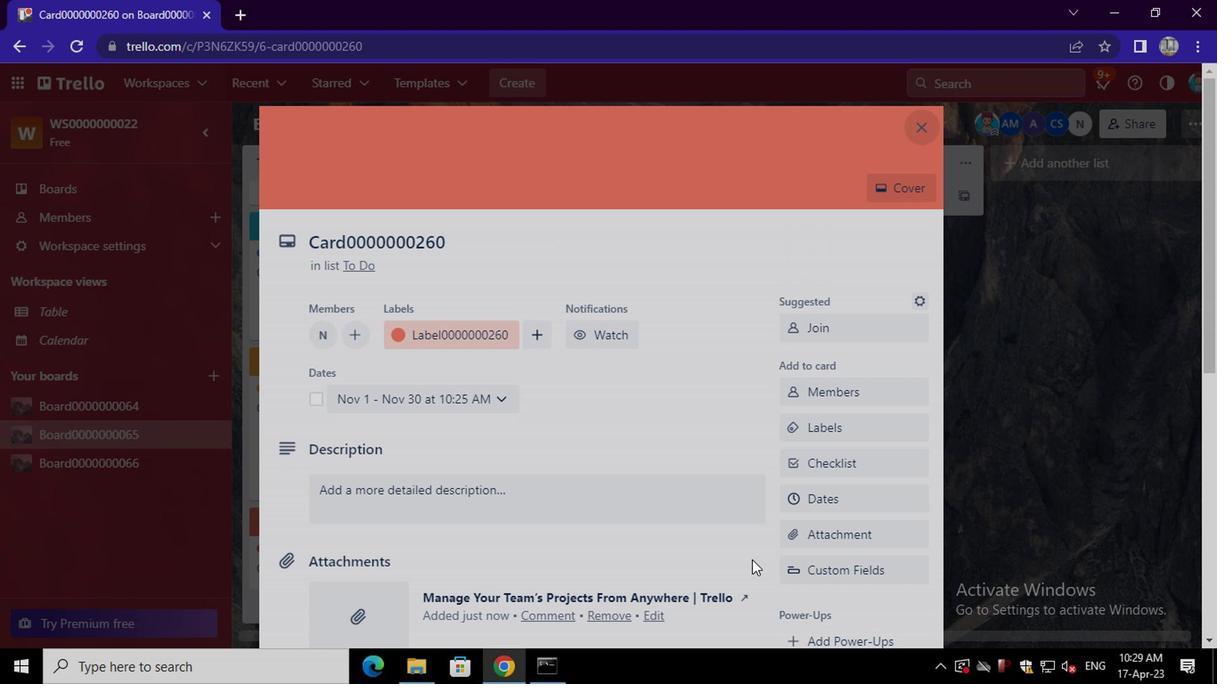 
Action: Mouse scrolled (749, 557) with delta (0, -1)
Screenshot: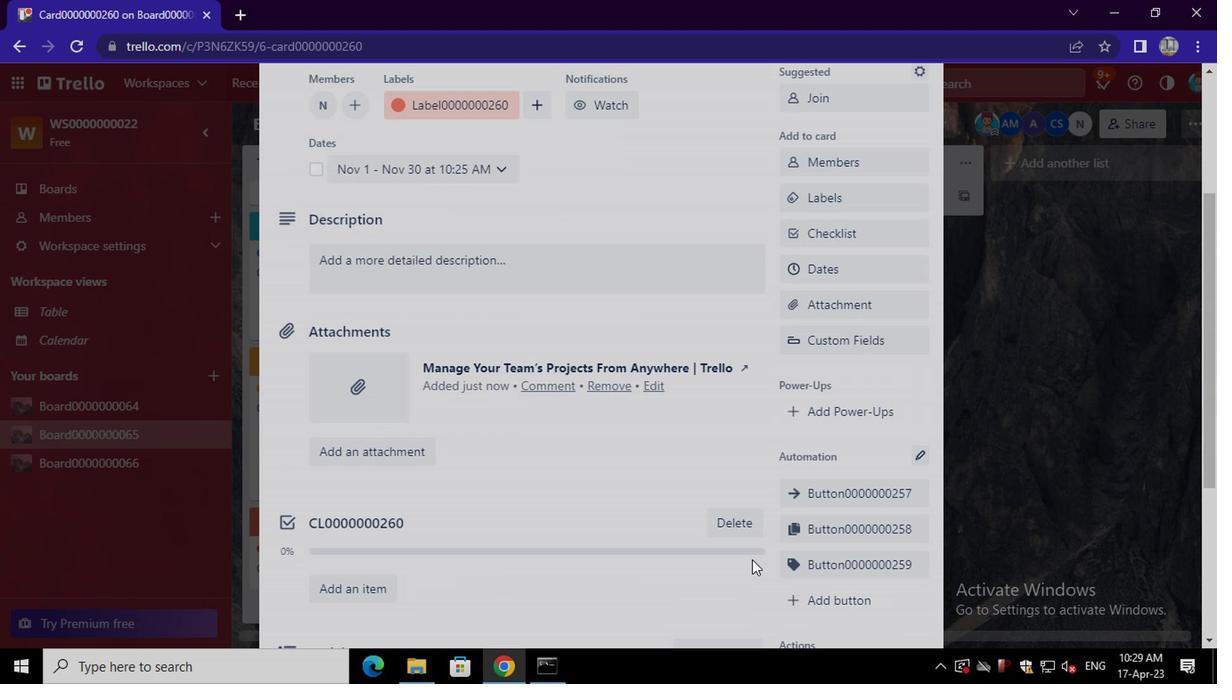 
Action: Mouse moved to (843, 387)
Screenshot: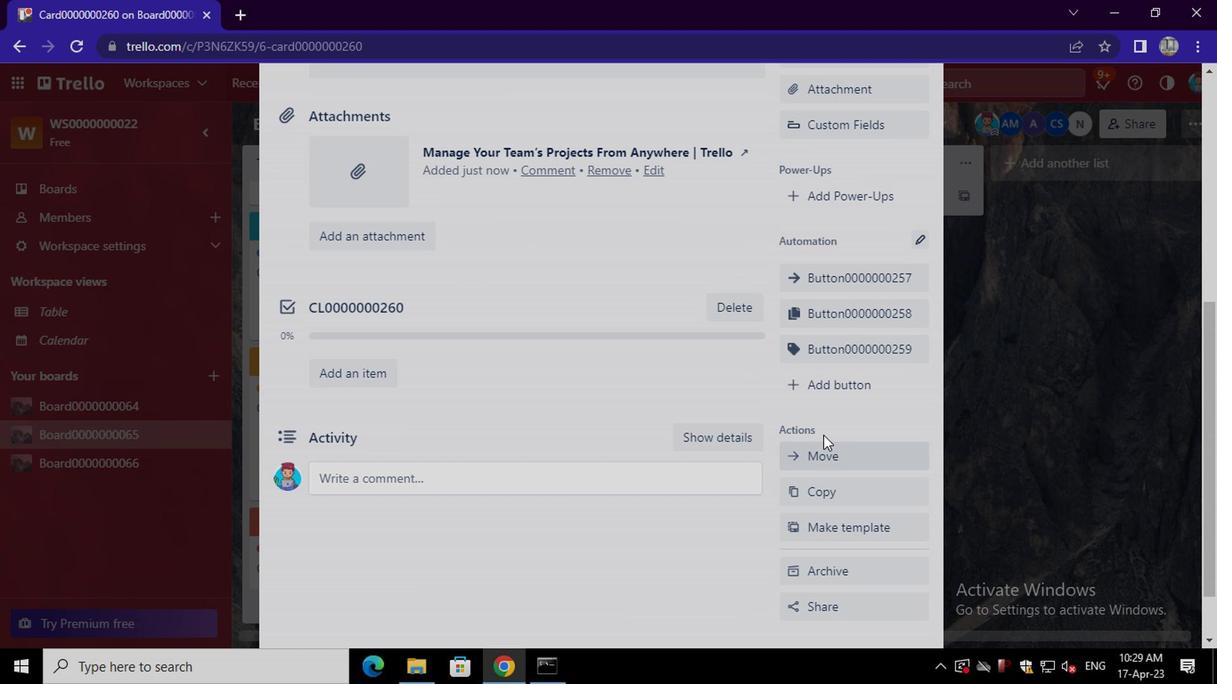 
Action: Mouse pressed left at (843, 387)
Screenshot: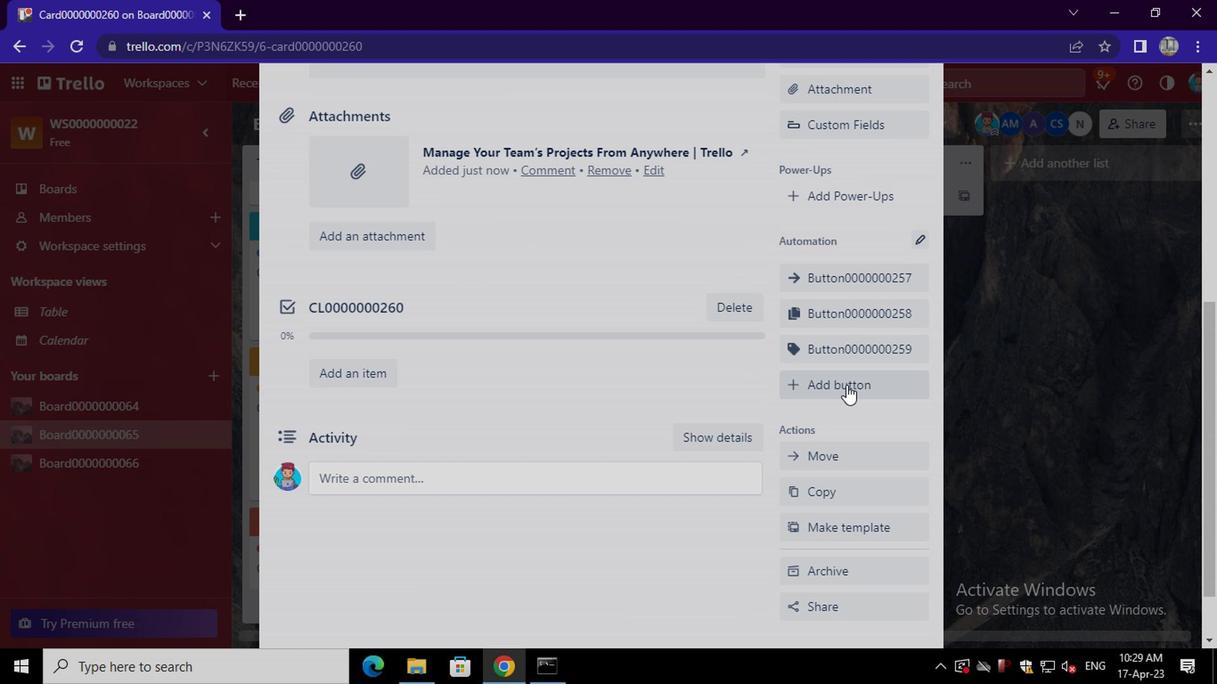 
Action: Mouse moved to (874, 304)
Screenshot: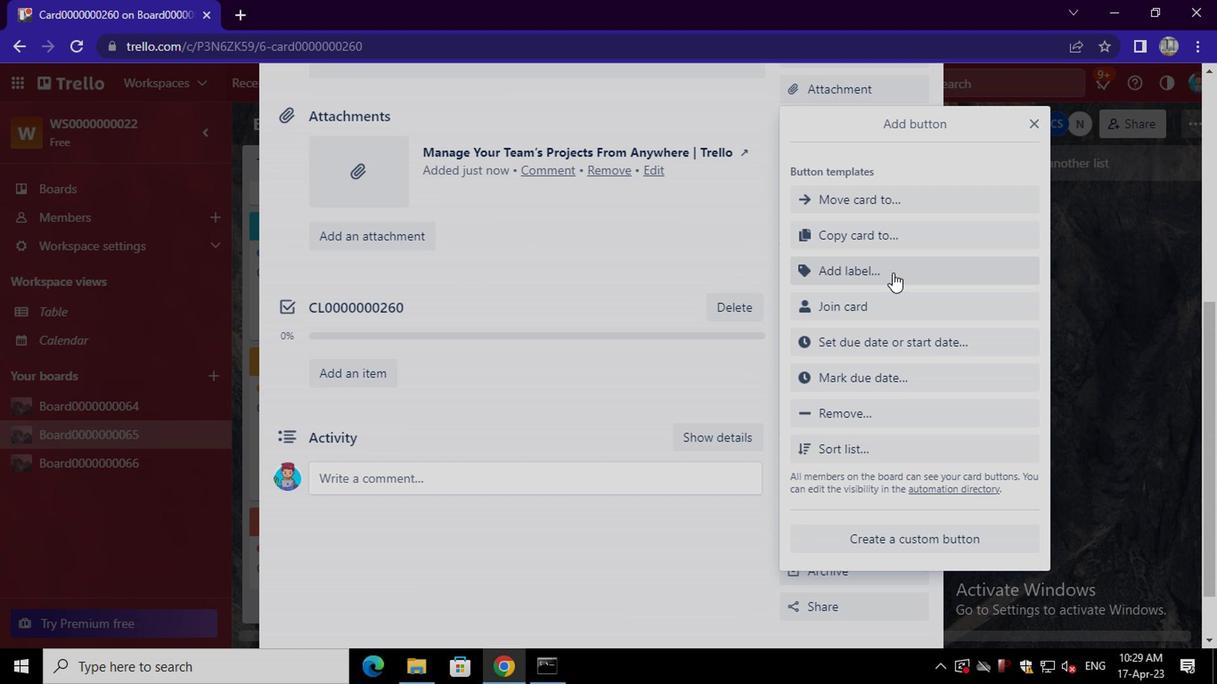 
Action: Mouse pressed left at (874, 304)
Screenshot: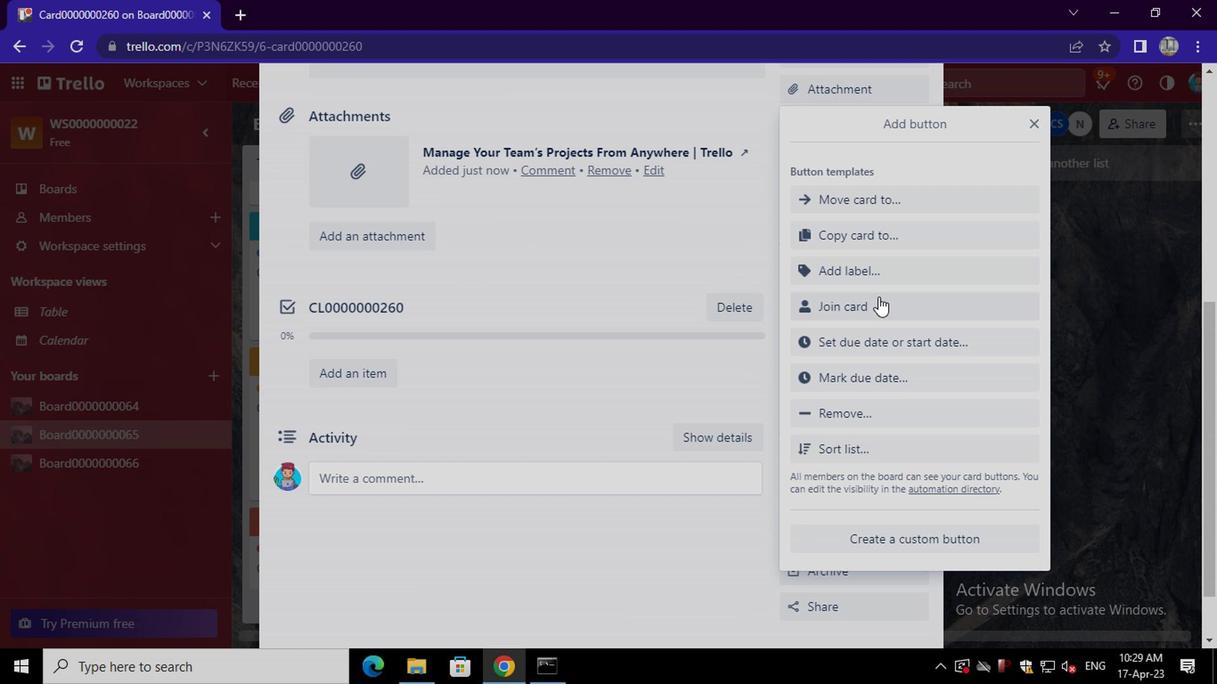 
Action: Mouse moved to (868, 202)
Screenshot: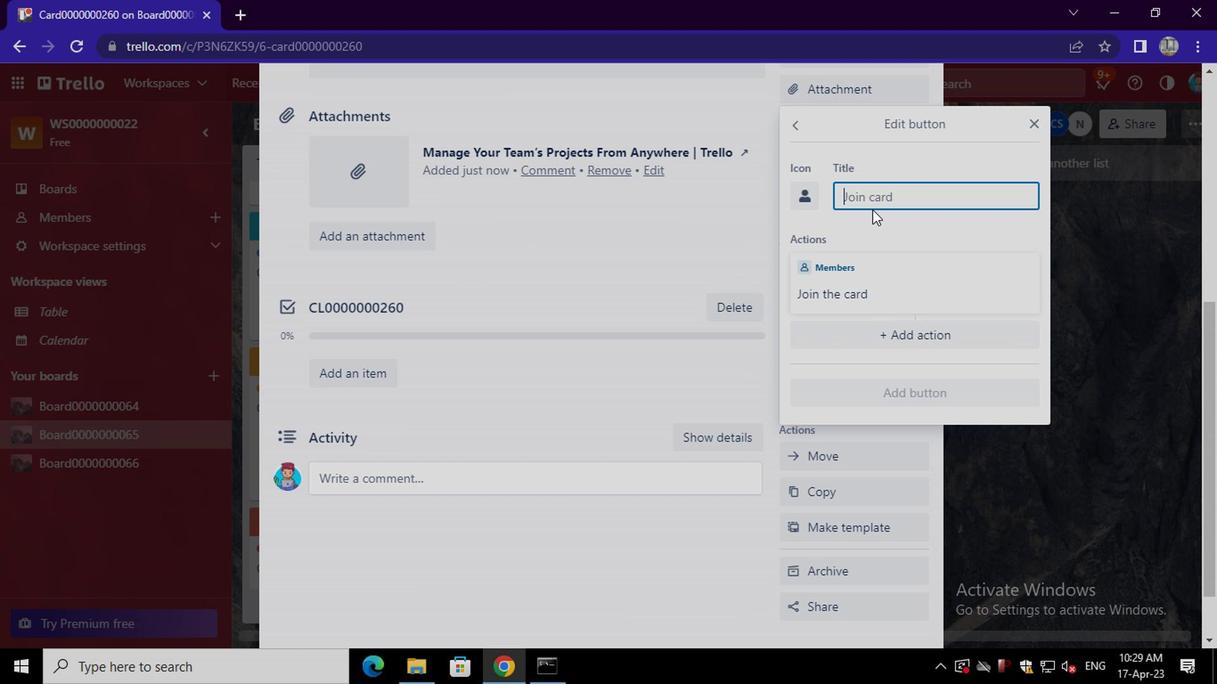 
Action: Mouse pressed left at (868, 202)
Screenshot: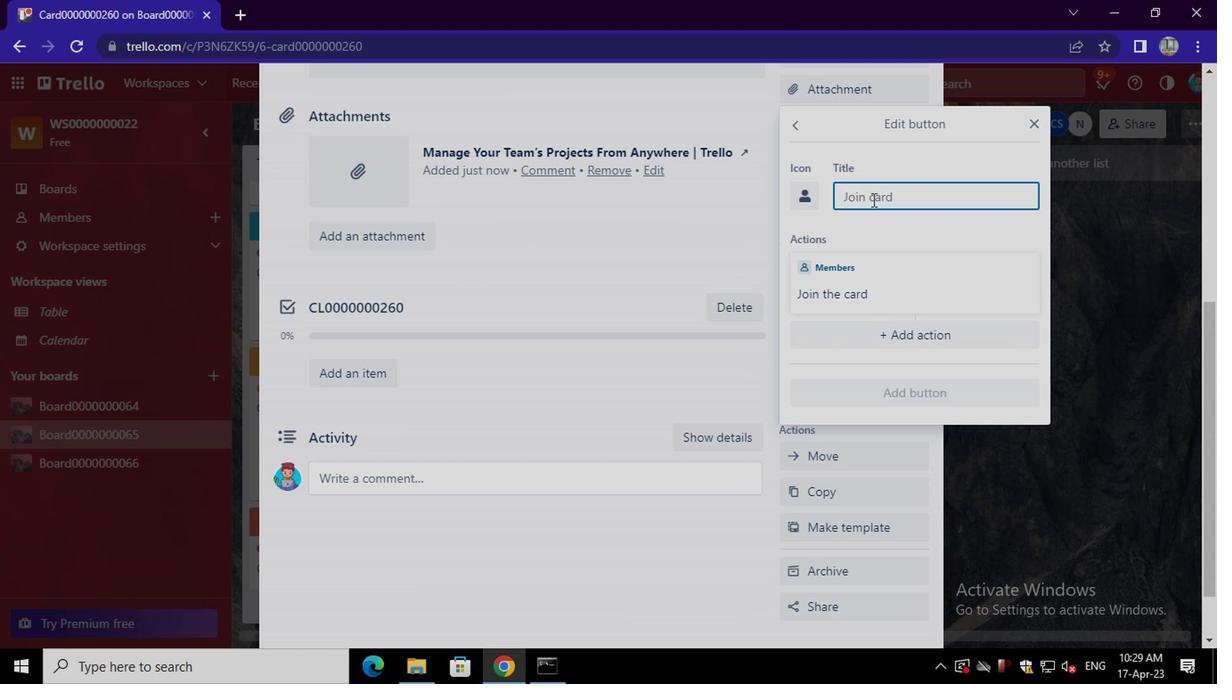 
Action: Key pressed <Key.shift>ctrl+BUTTON0000000260
Screenshot: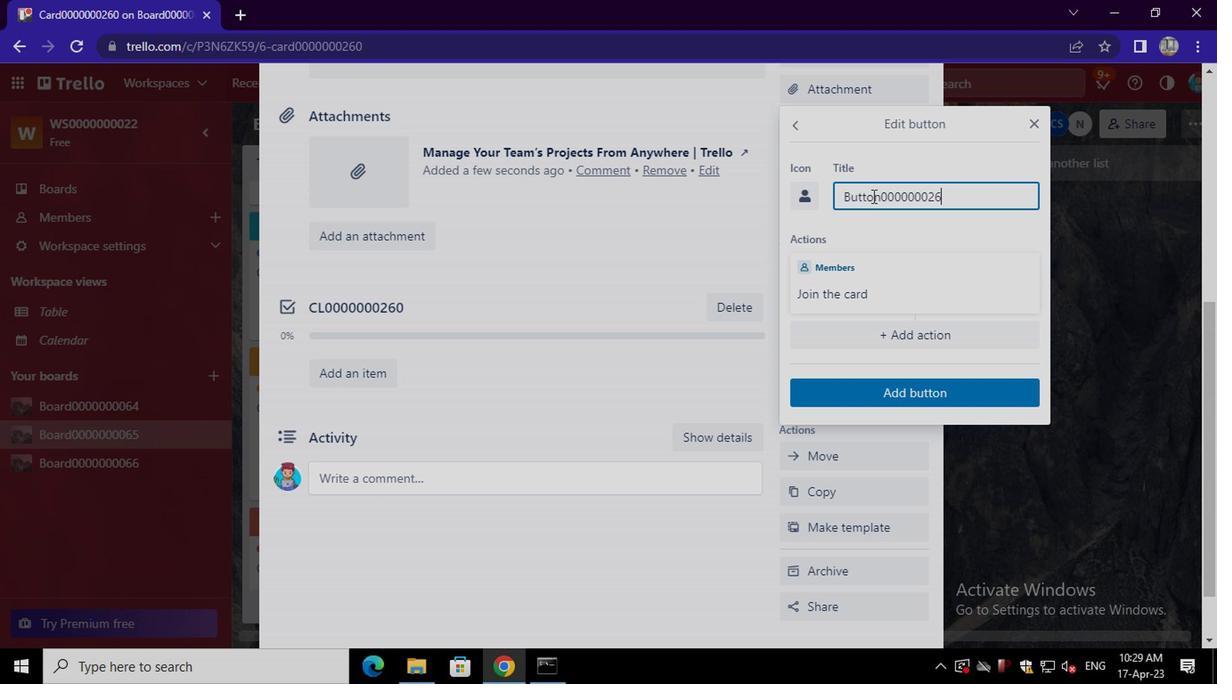 
Action: Mouse moved to (918, 389)
Screenshot: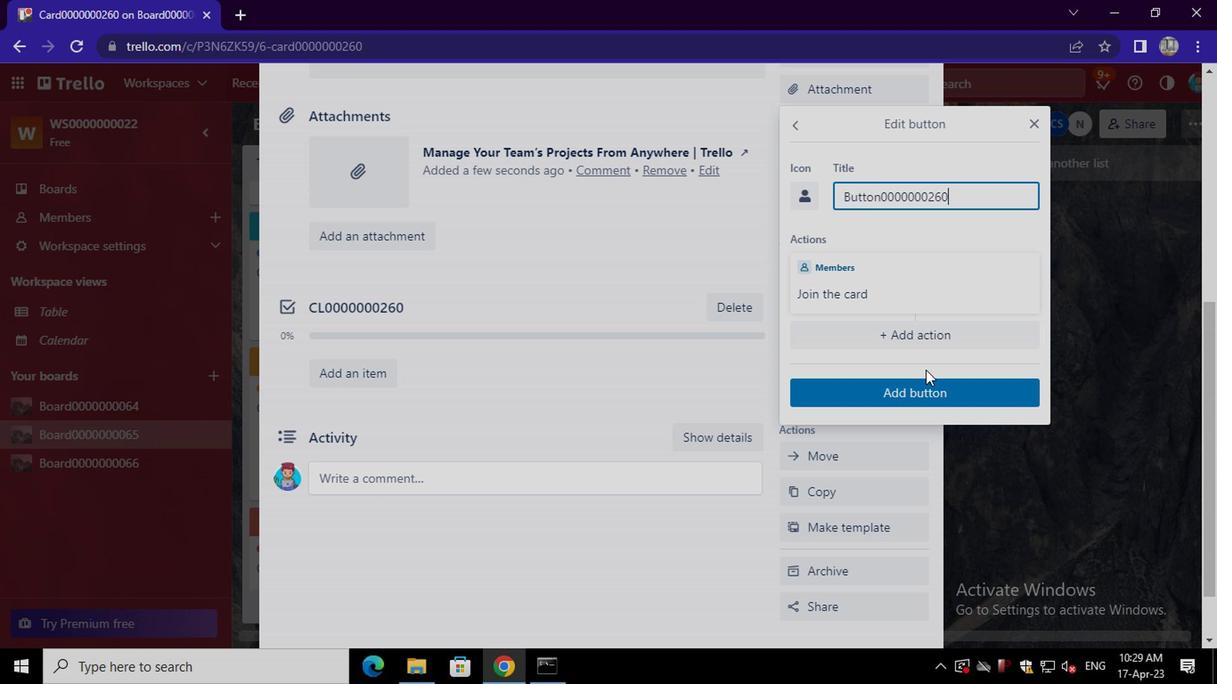 
Action: Mouse pressed left at (918, 389)
Screenshot: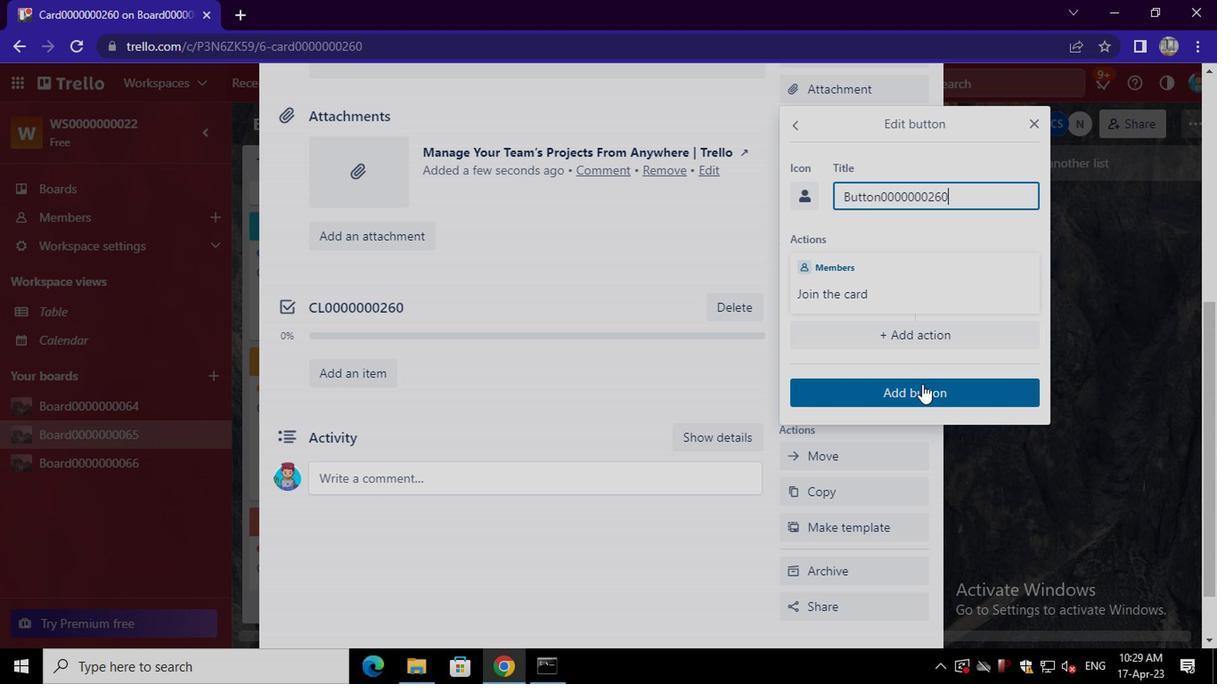 
Action: Mouse moved to (460, 411)
Screenshot: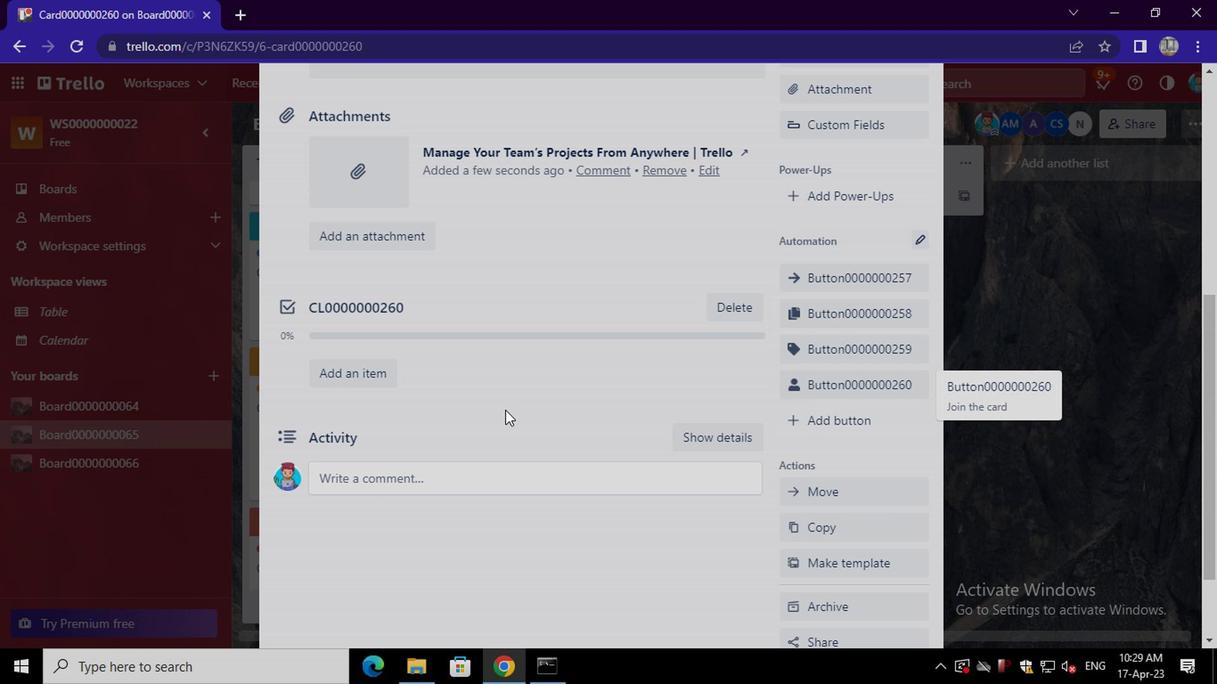 
Action: Mouse scrolled (460, 412) with delta (0, 1)
Screenshot: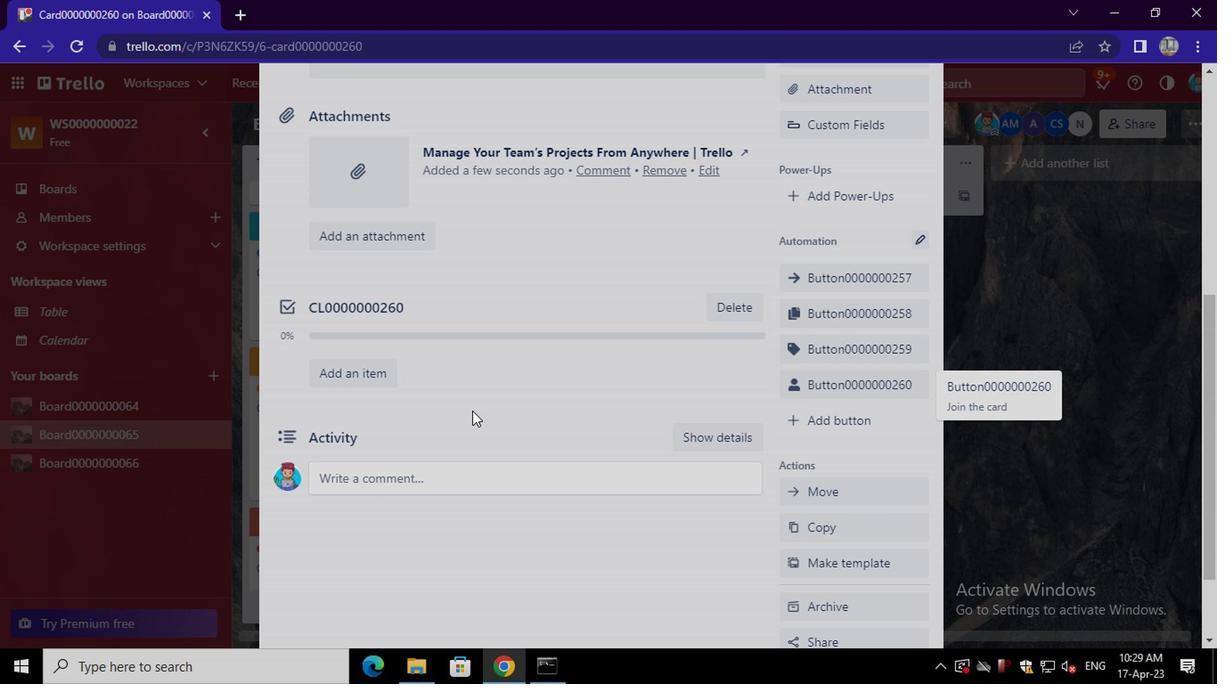 
Action: Mouse scrolled (460, 412) with delta (0, 1)
Screenshot: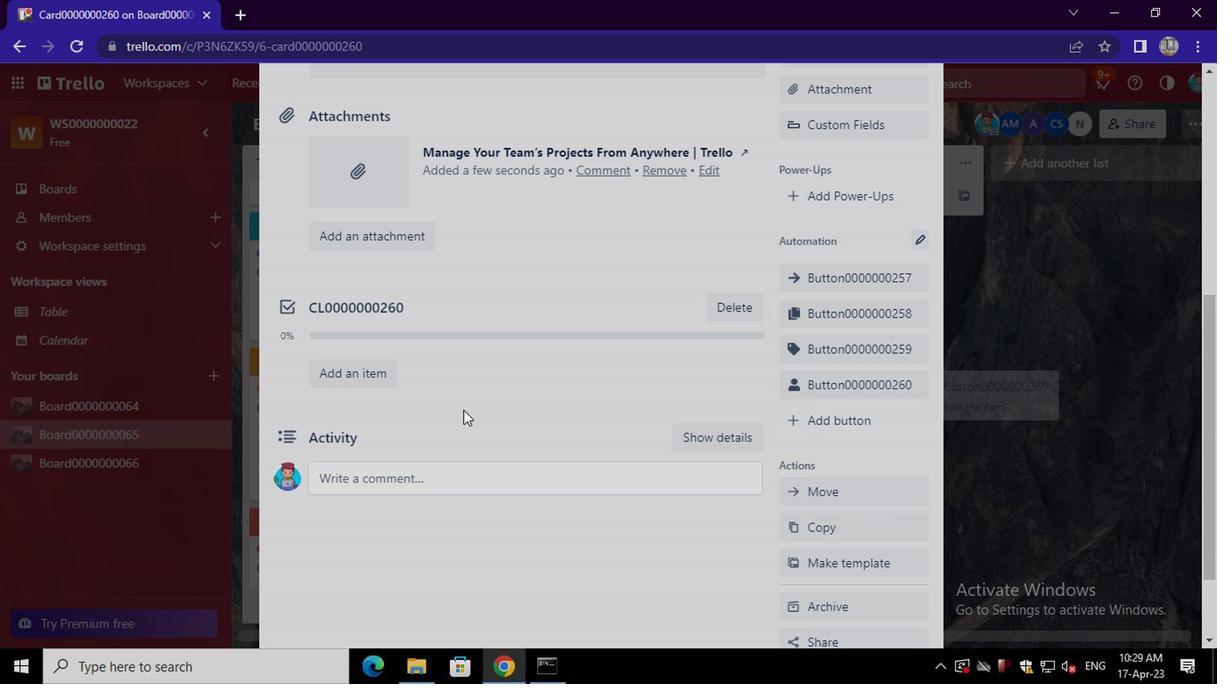
Action: Mouse moved to (391, 221)
Screenshot: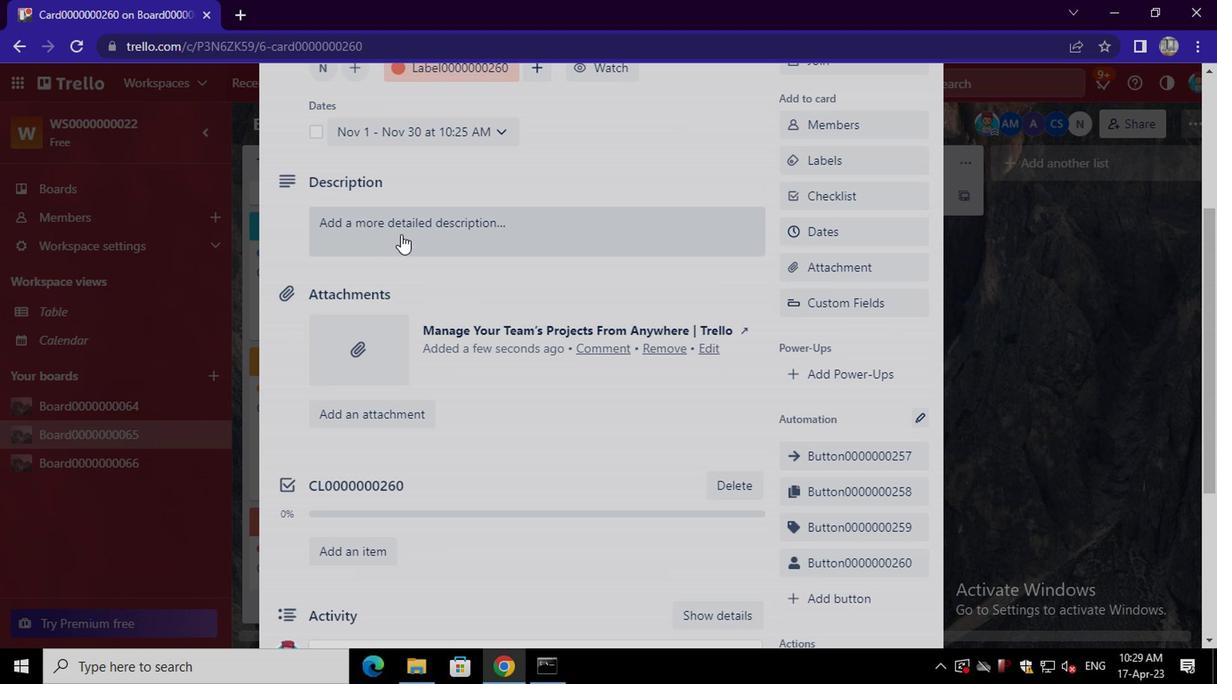 
Action: Mouse pressed left at (391, 221)
Screenshot: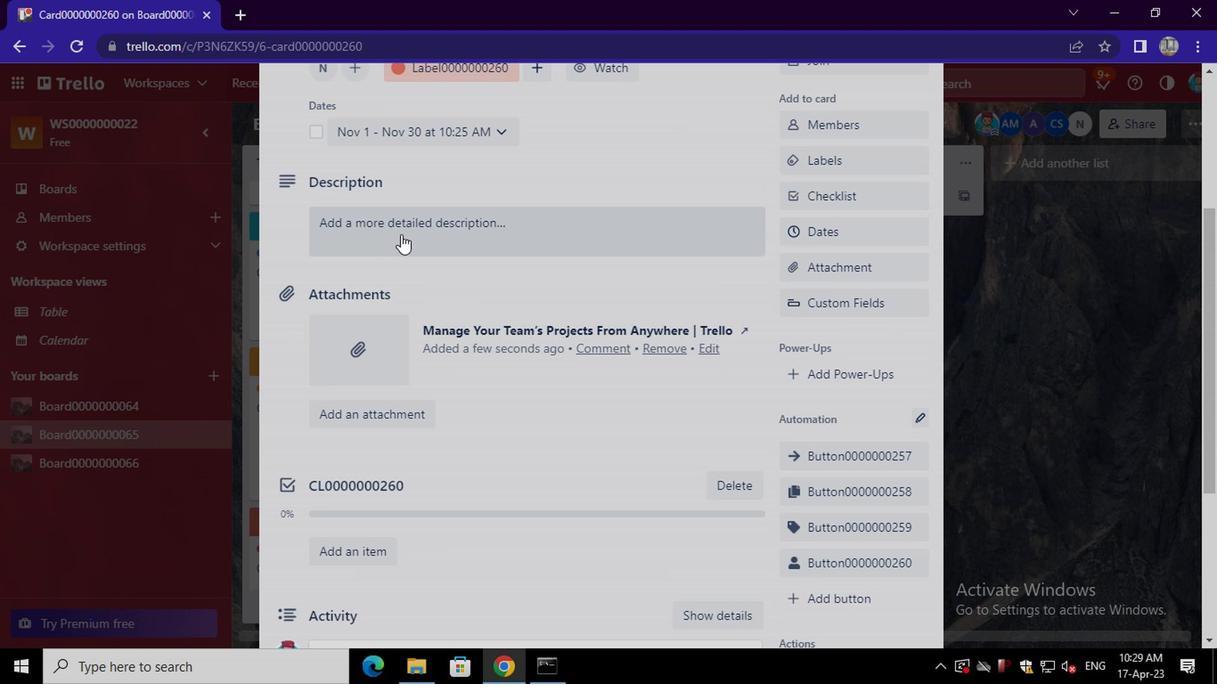 
Action: Mouse moved to (399, 287)
Screenshot: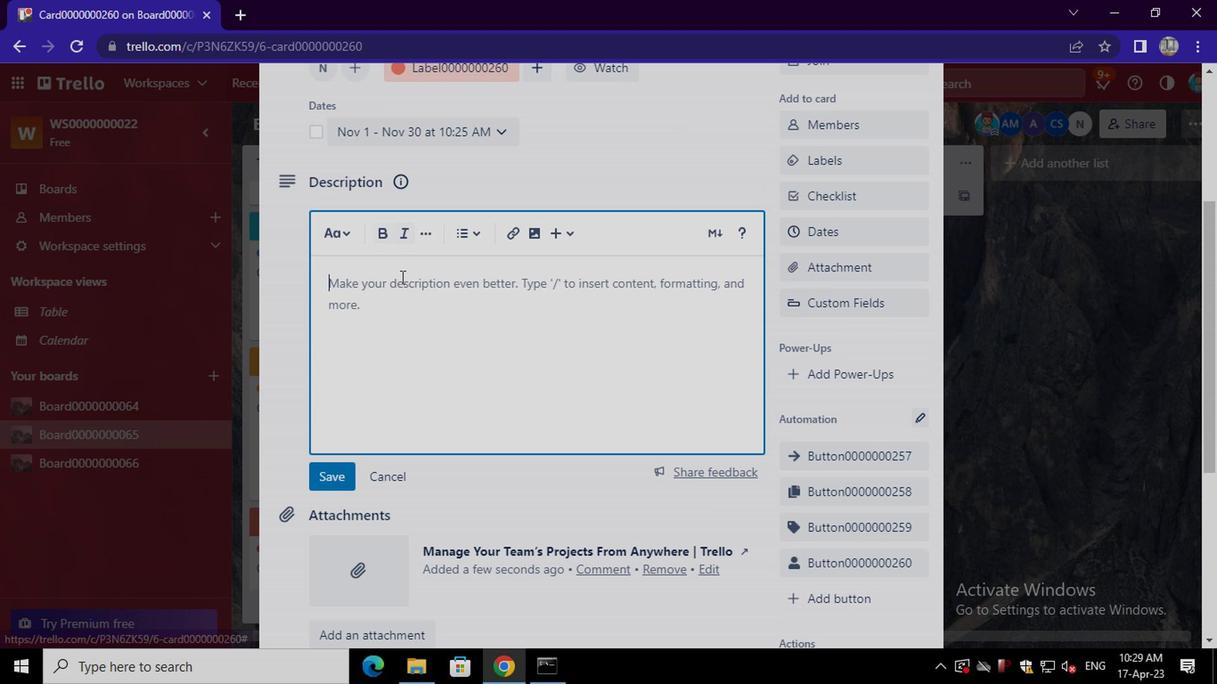 
Action: Mouse pressed left at (399, 287)
Screenshot: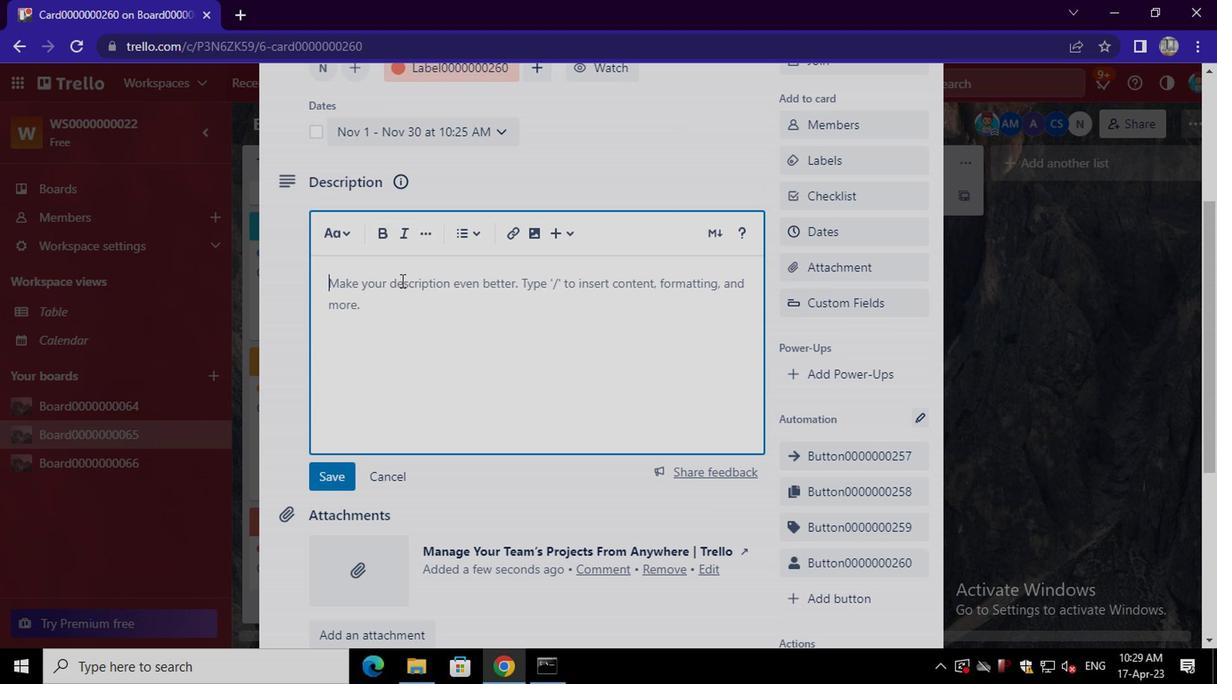 
Action: Key pressed <Key.shift>DS0000000260
Screenshot: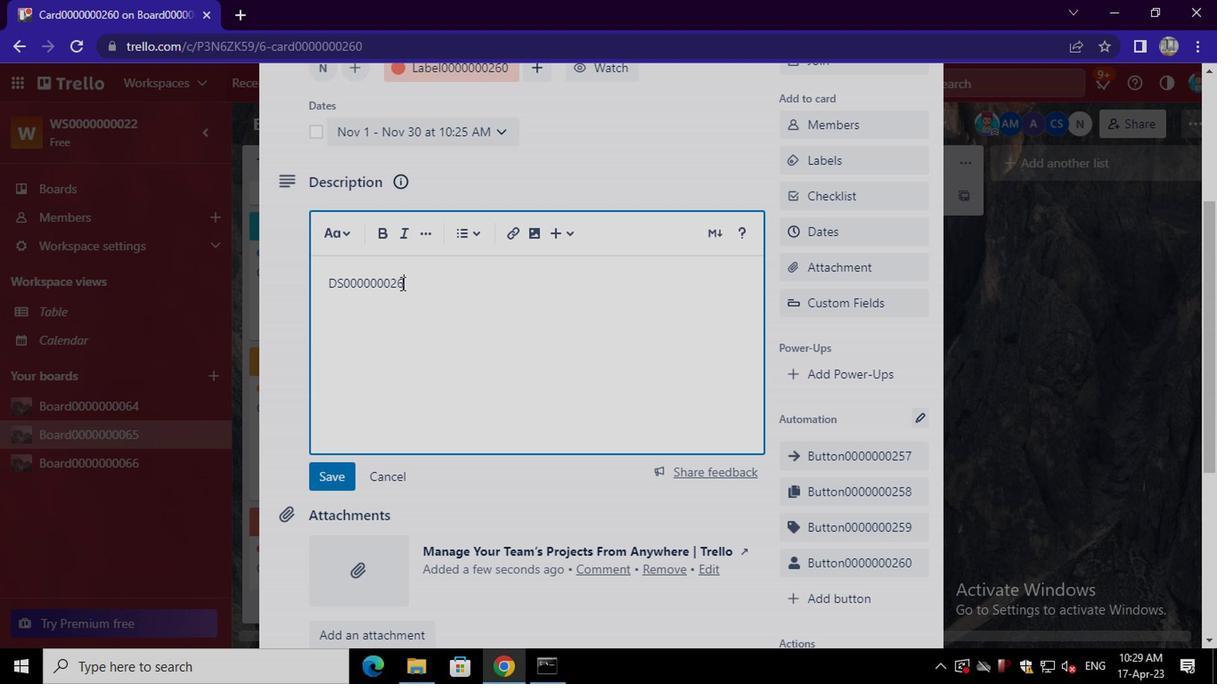 
Action: Mouse moved to (325, 470)
Screenshot: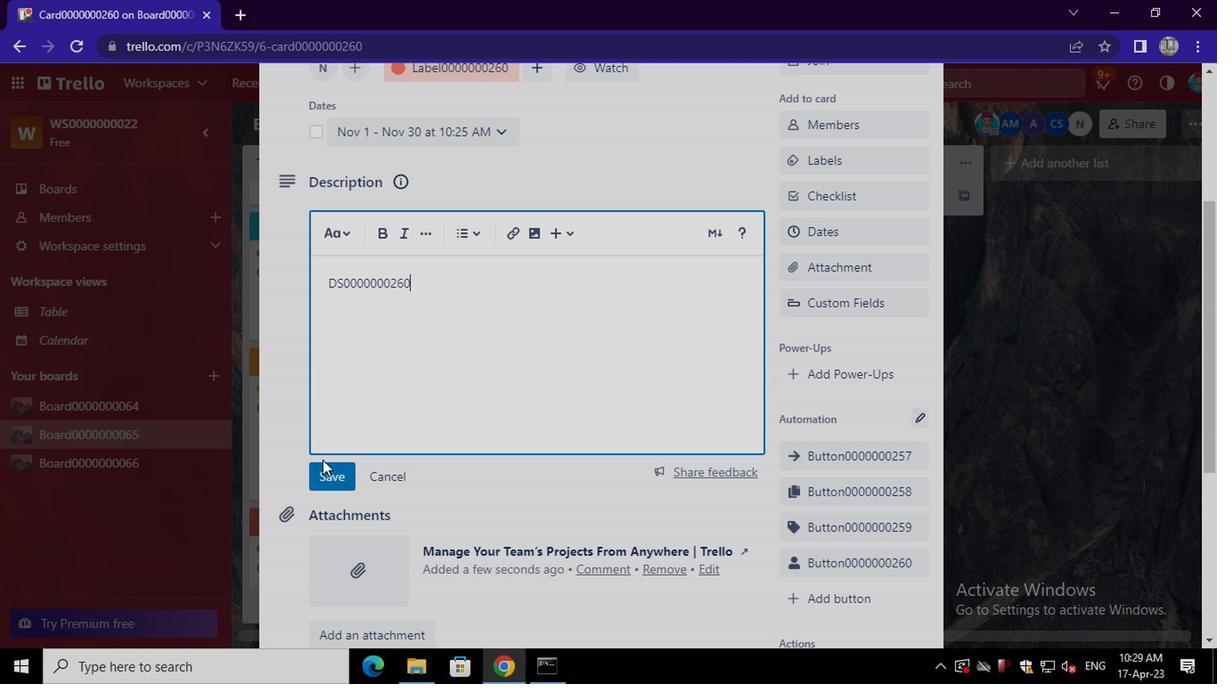 
Action: Mouse pressed left at (325, 470)
Screenshot: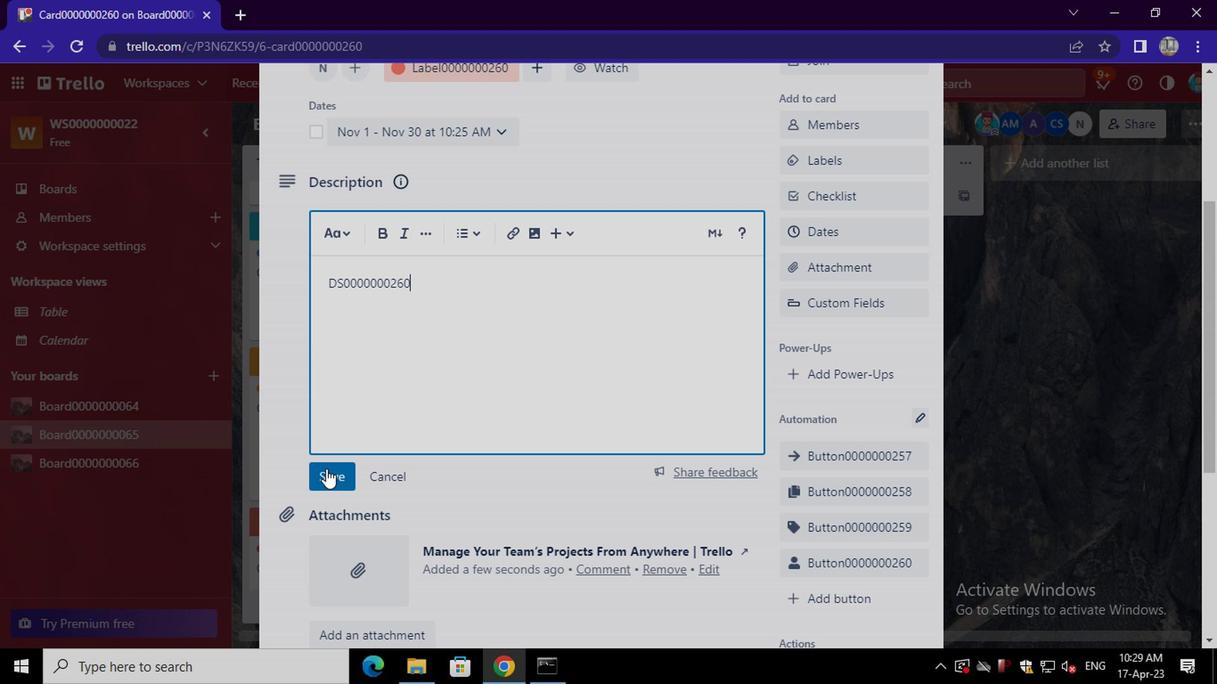 
Action: Mouse scrolled (325, 469) with delta (0, -1)
Screenshot: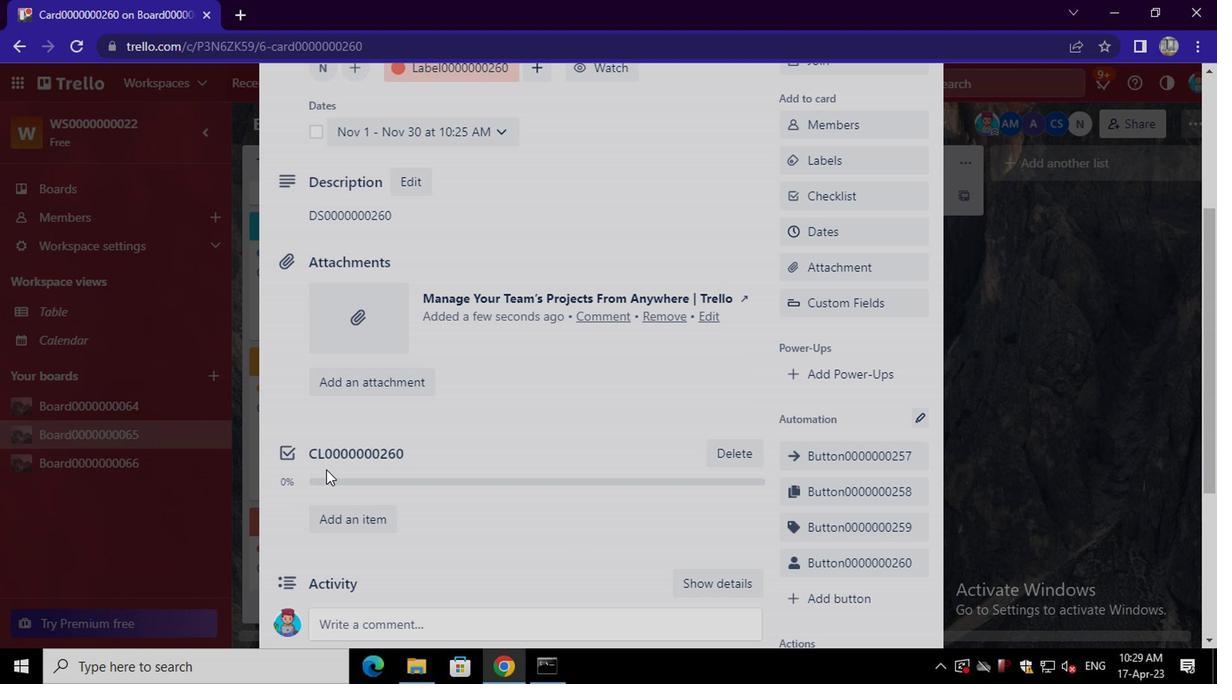 
Action: Mouse scrolled (325, 469) with delta (0, -1)
Screenshot: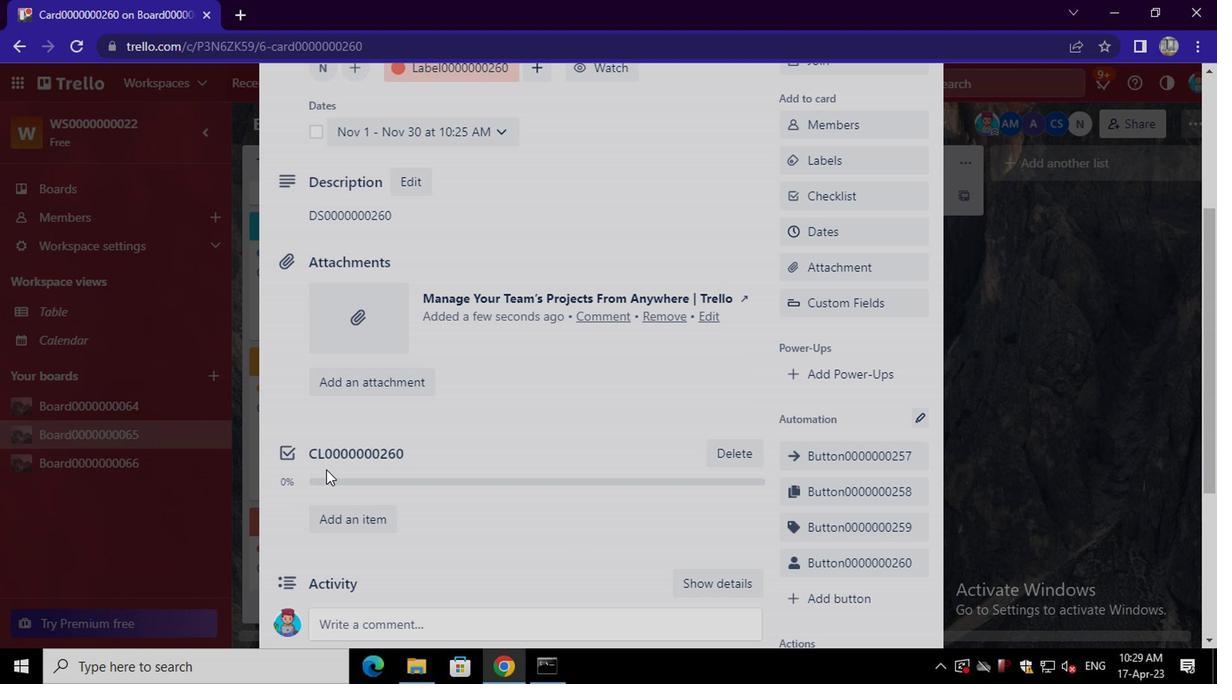 
Action: Mouse moved to (360, 443)
Screenshot: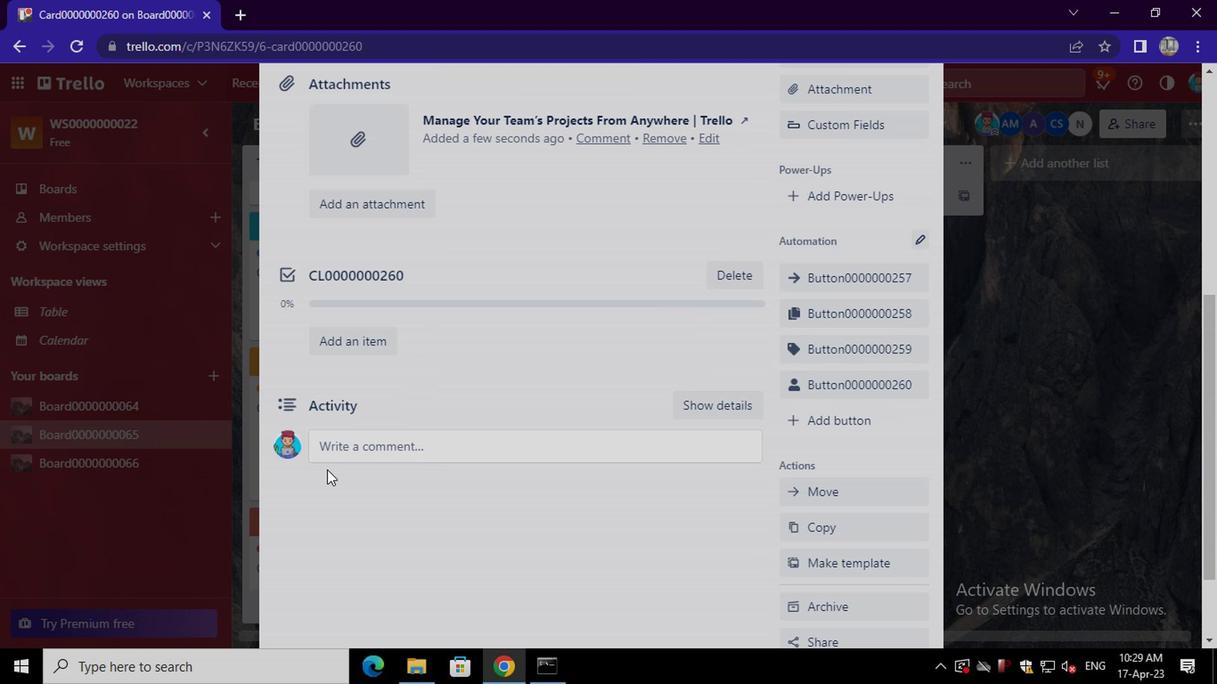 
Action: Mouse pressed left at (360, 443)
Screenshot: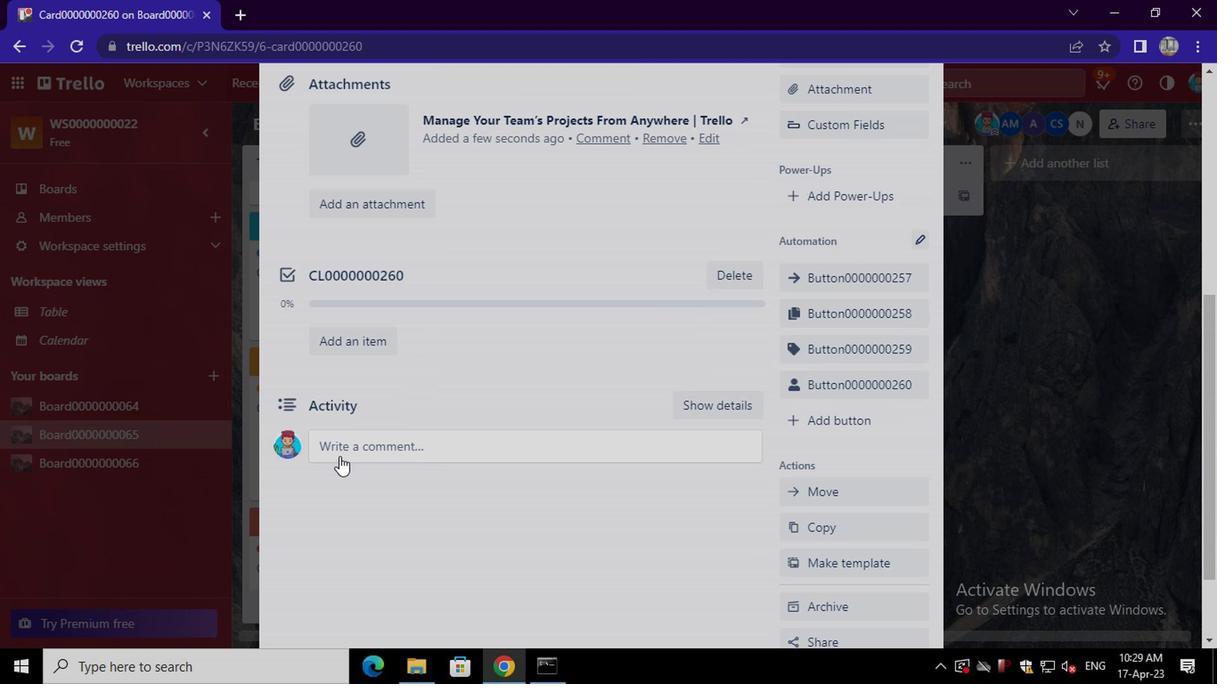 
Action: Mouse moved to (371, 445)
Screenshot: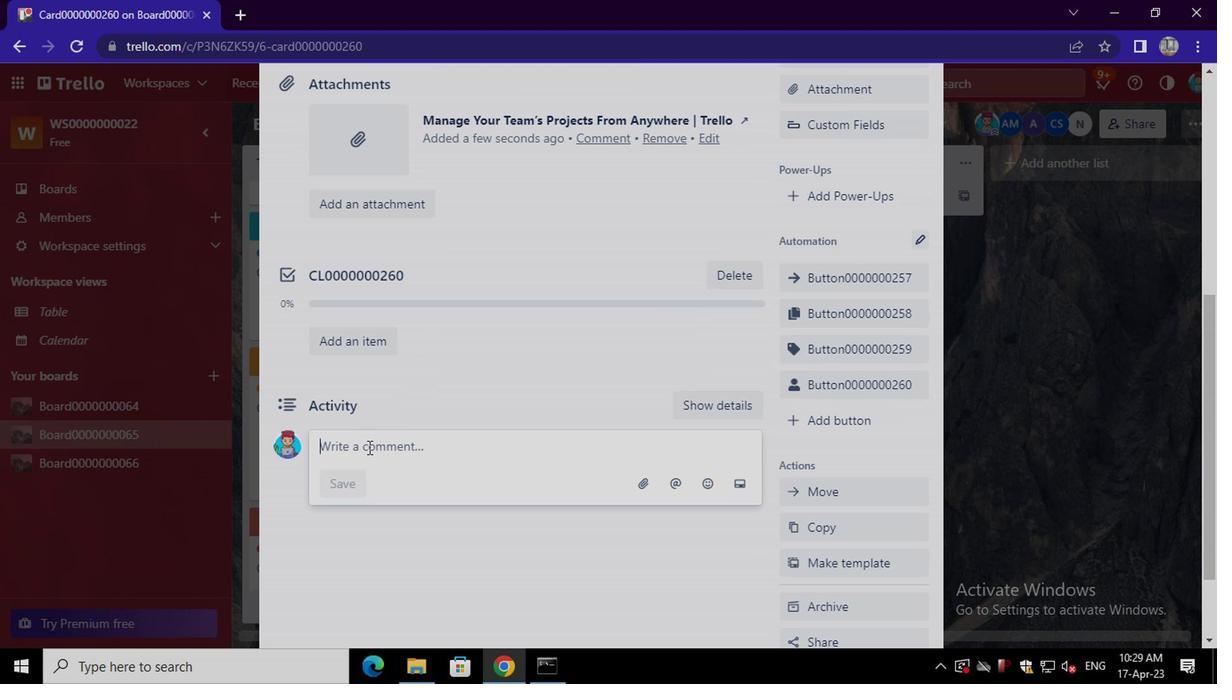 
Action: Mouse pressed left at (371, 445)
Screenshot: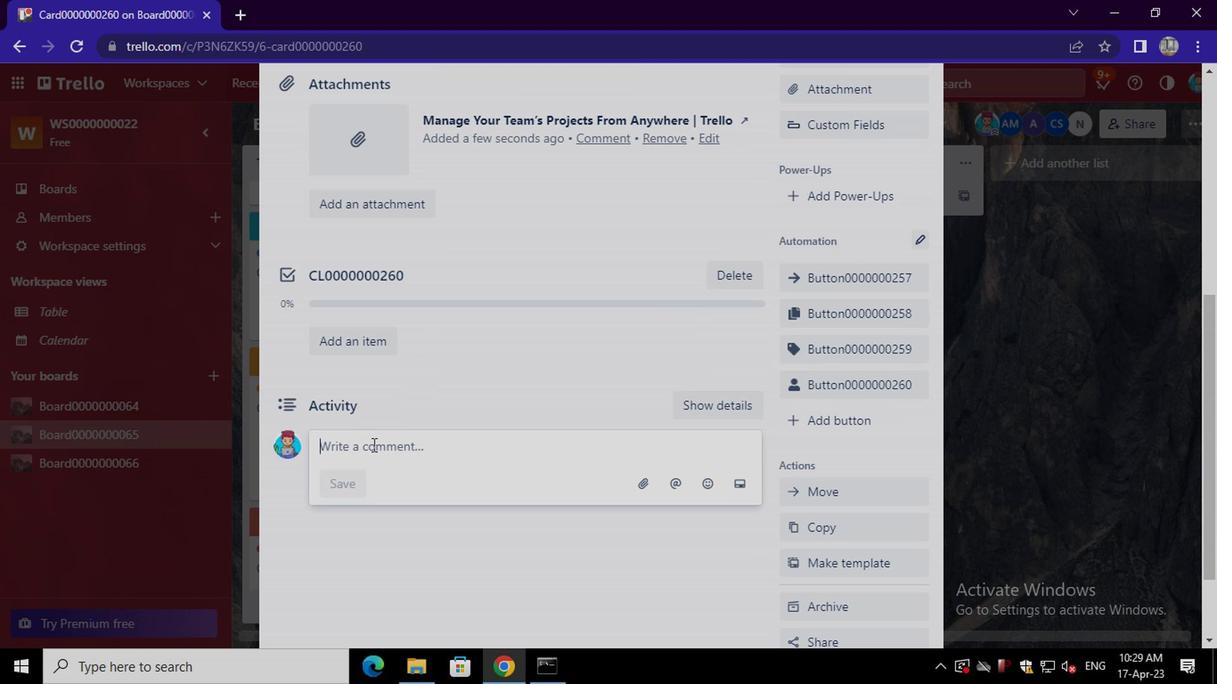 
Action: Mouse moved to (371, 444)
Screenshot: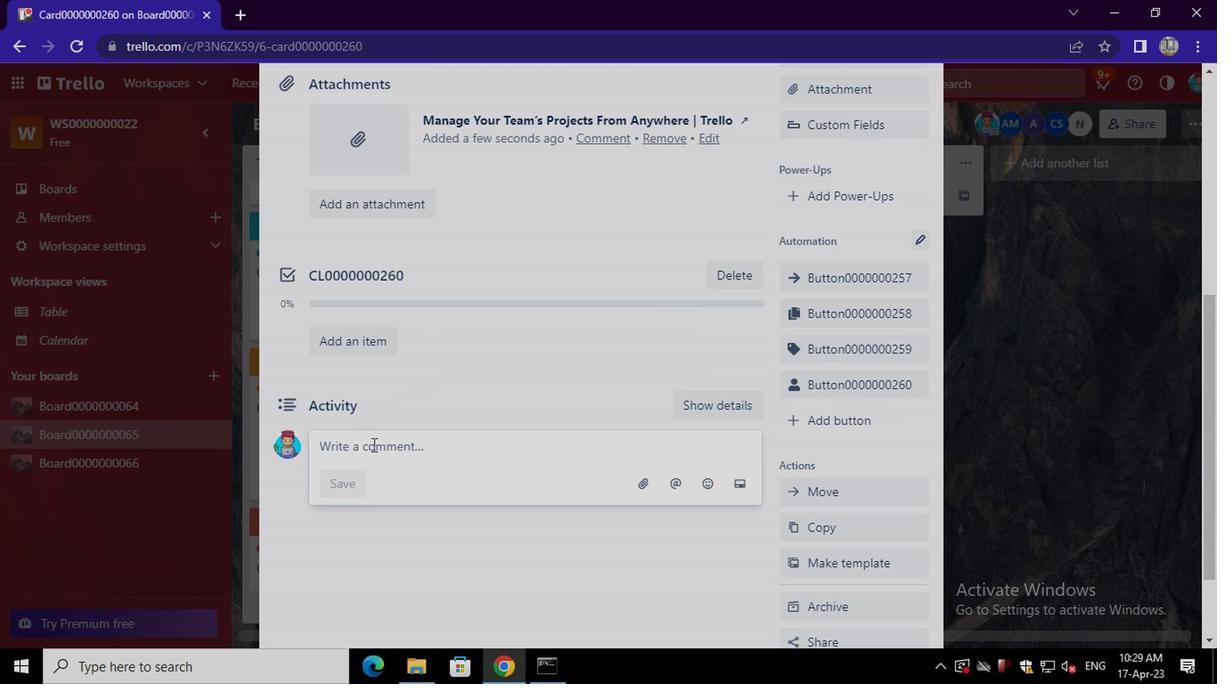 
Action: Key pressed <Key.shift>CM0000000260
Screenshot: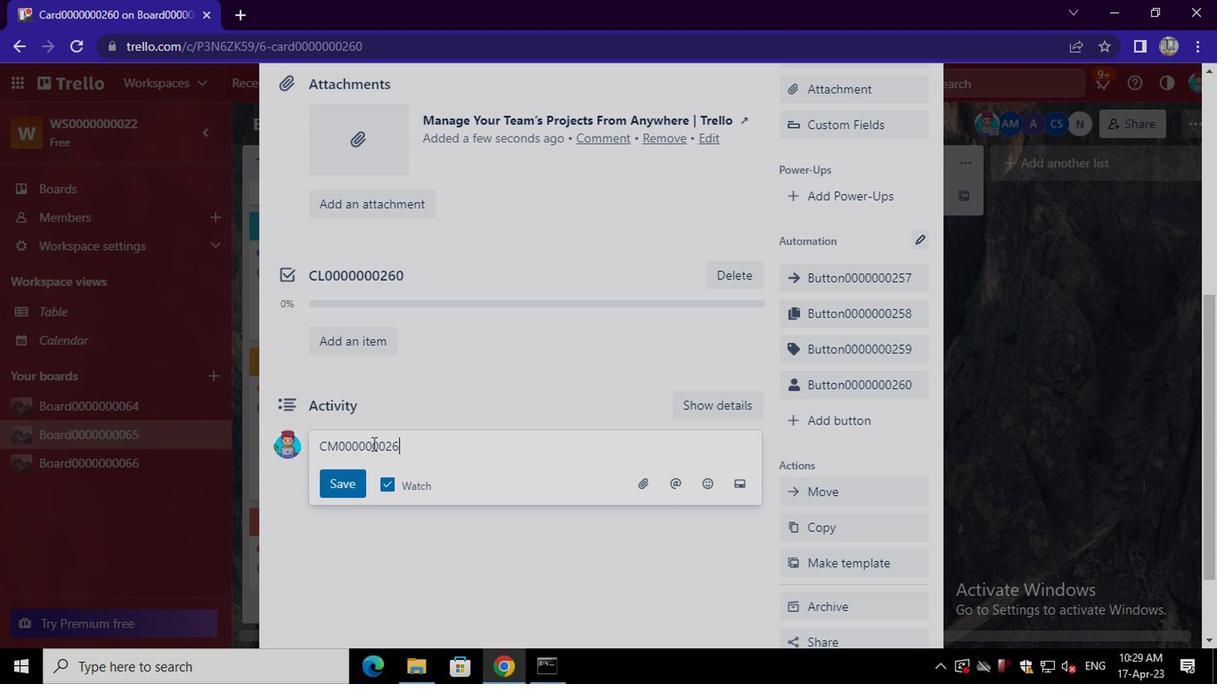 
Action: Mouse moved to (334, 481)
Screenshot: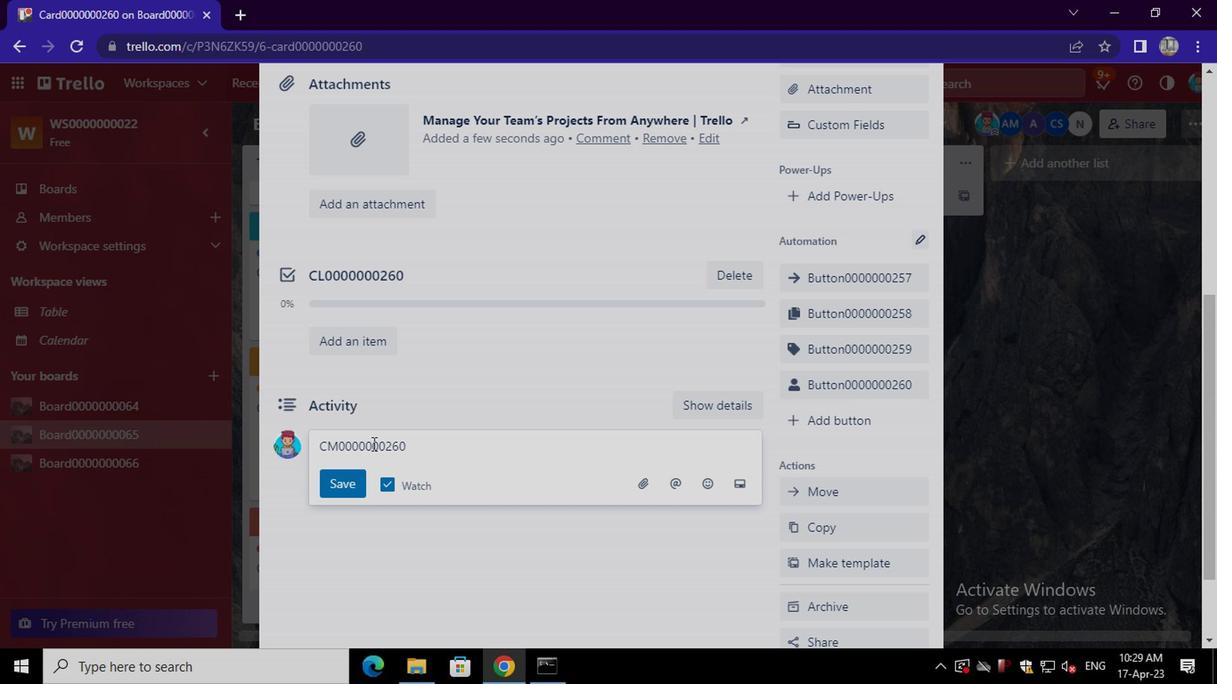 
Action: Mouse pressed left at (334, 481)
Screenshot: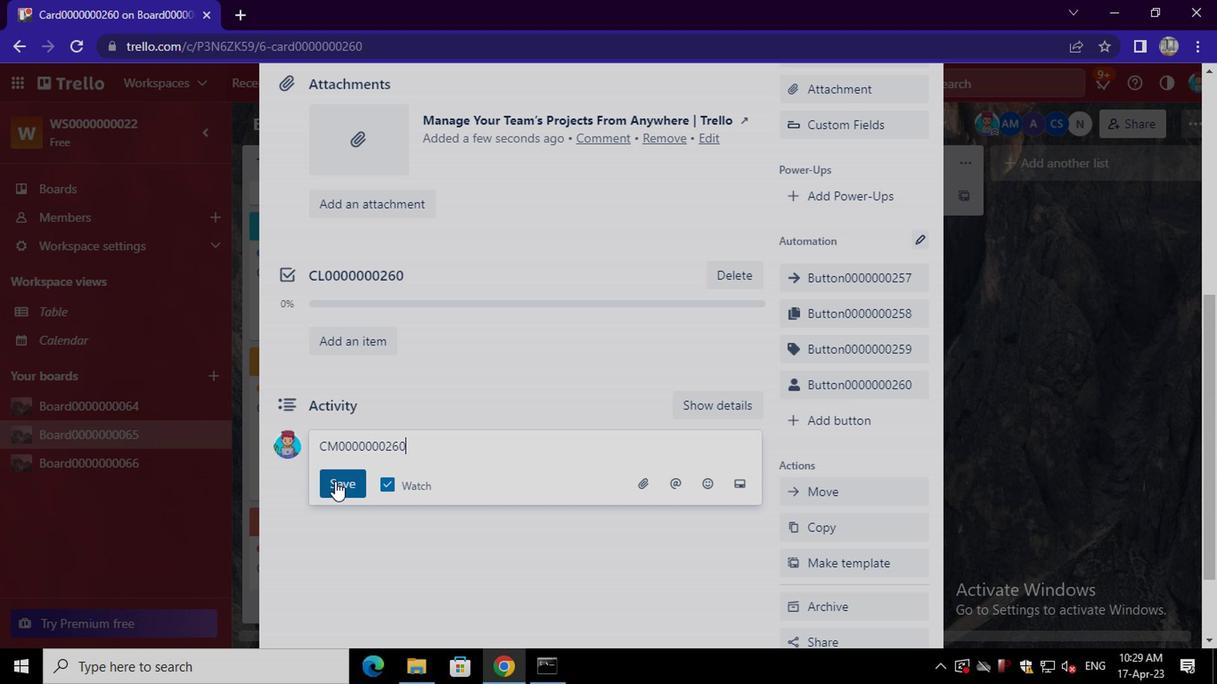 
